 Task: Find connections with filter location Clevedon with filter topic #travelwith filter profile language English with filter current company Shyam Steel Industries Limited with filter school Great Learning with filter industry Marketing Services with filter service category AnimationArchitecture with filter keywords title Translator
Action: Mouse moved to (474, 63)
Screenshot: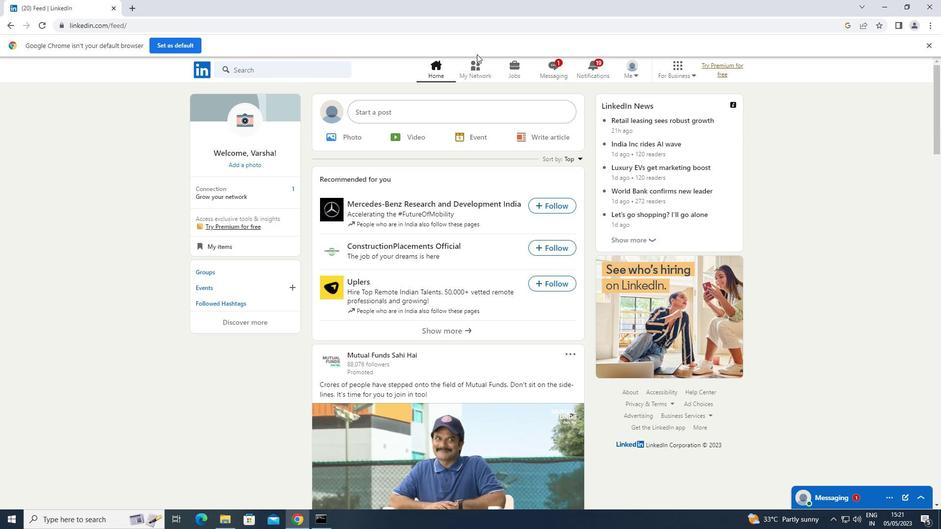 
Action: Mouse pressed left at (474, 63)
Screenshot: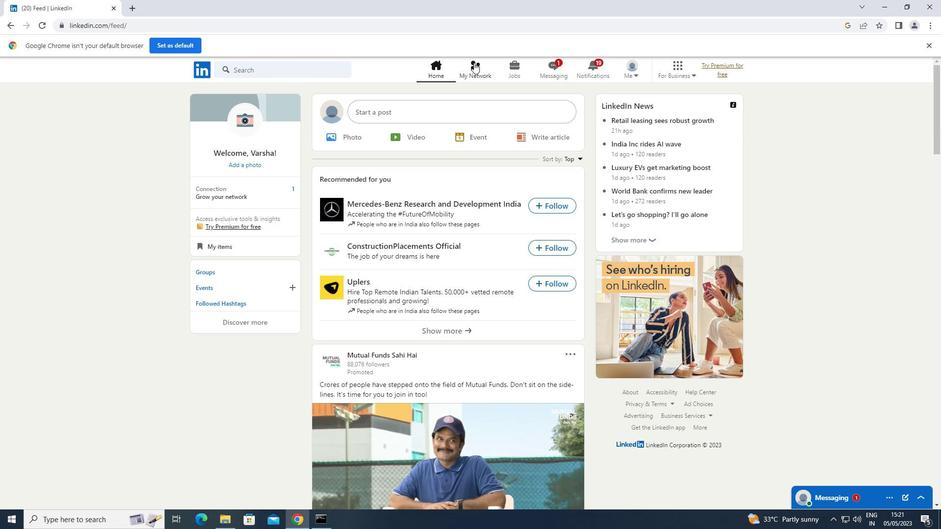 
Action: Mouse moved to (226, 121)
Screenshot: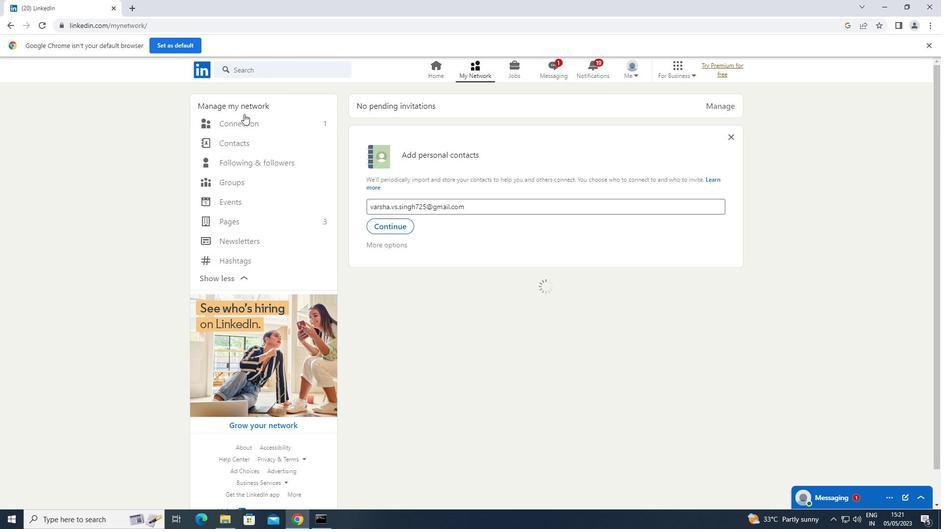 
Action: Mouse pressed left at (226, 121)
Screenshot: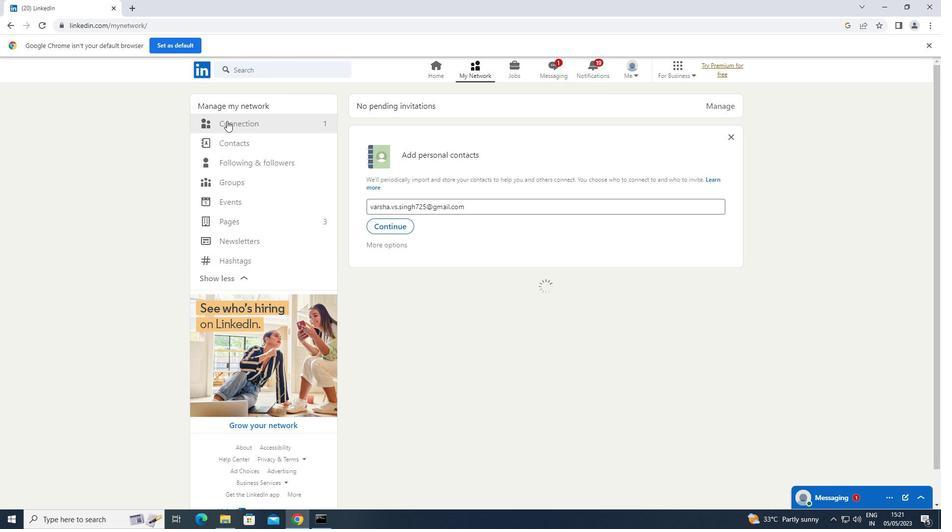 
Action: Mouse moved to (537, 120)
Screenshot: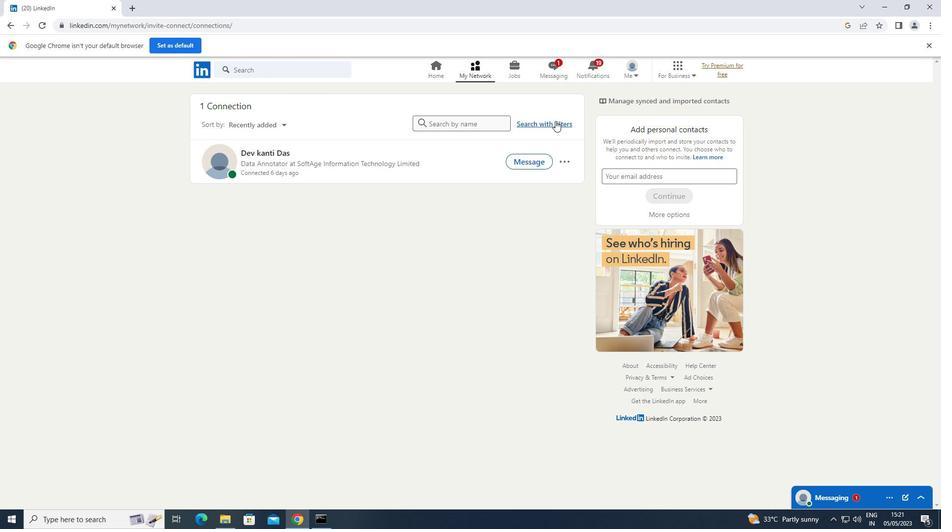 
Action: Mouse pressed left at (537, 120)
Screenshot: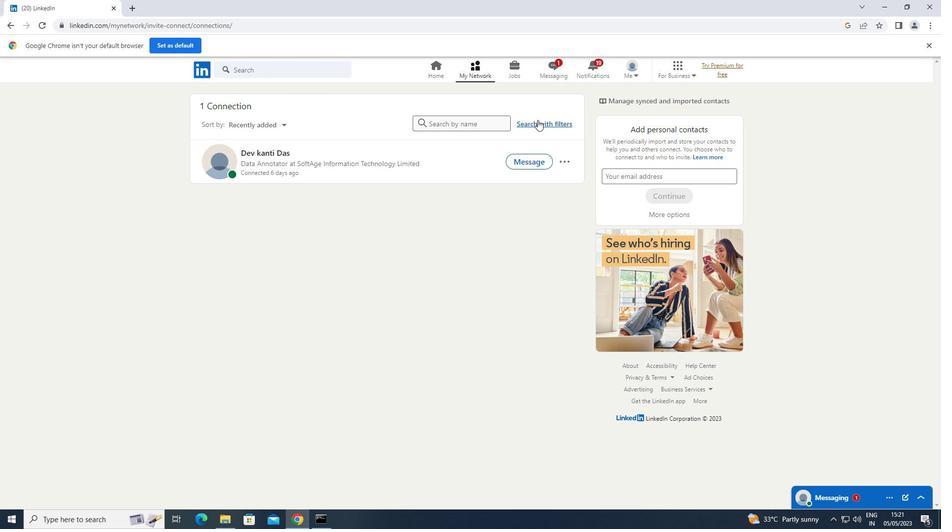 
Action: Mouse moved to (490, 93)
Screenshot: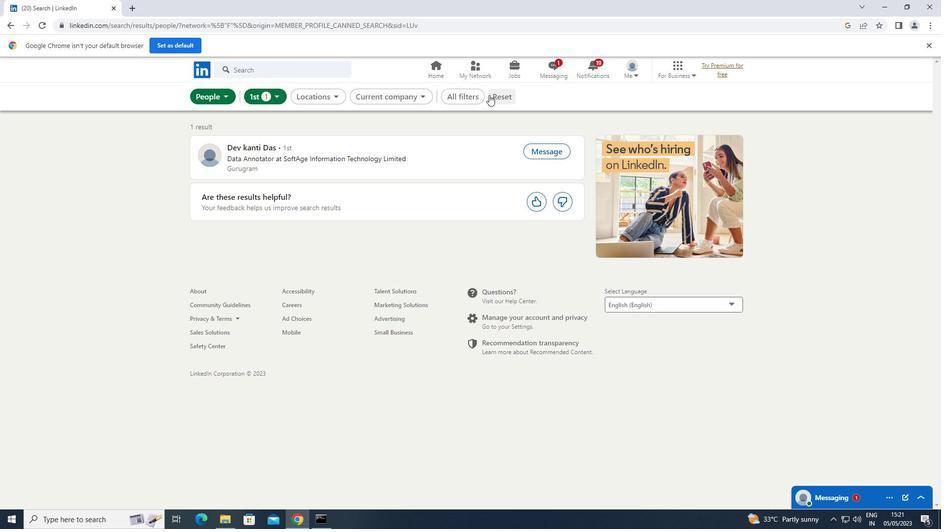 
Action: Mouse pressed left at (490, 93)
Screenshot: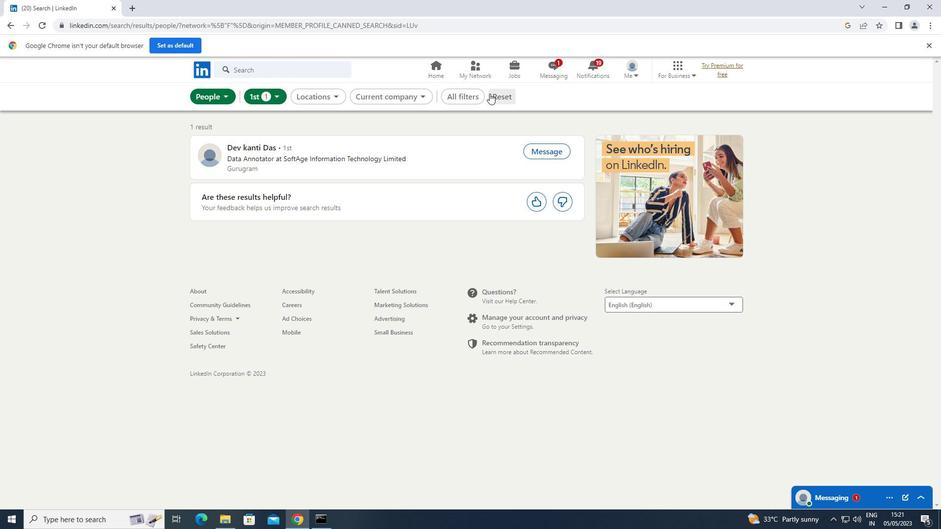 
Action: Mouse moved to (481, 95)
Screenshot: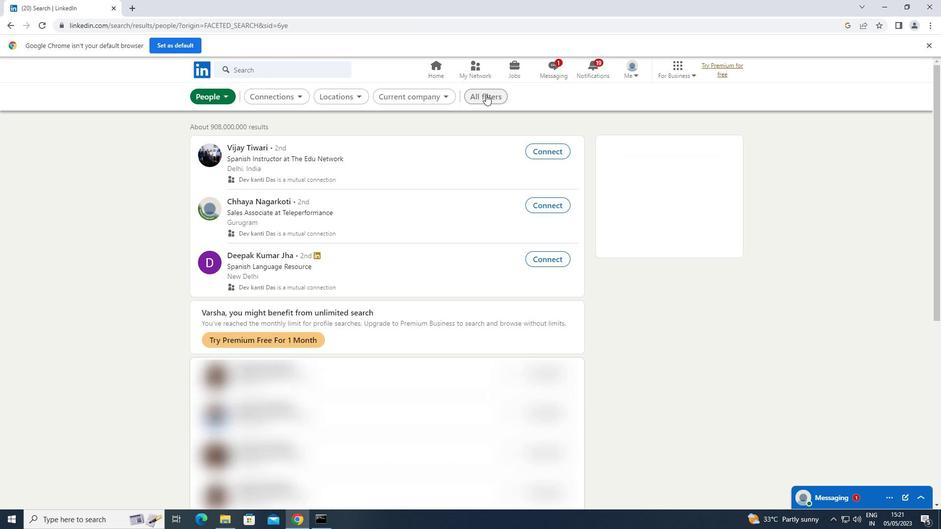 
Action: Mouse pressed left at (481, 95)
Screenshot: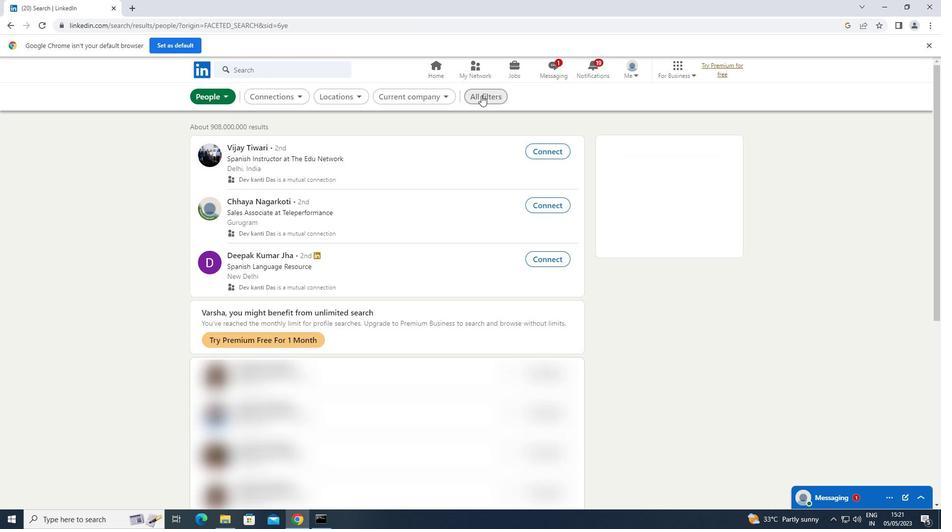 
Action: Mouse moved to (476, 97)
Screenshot: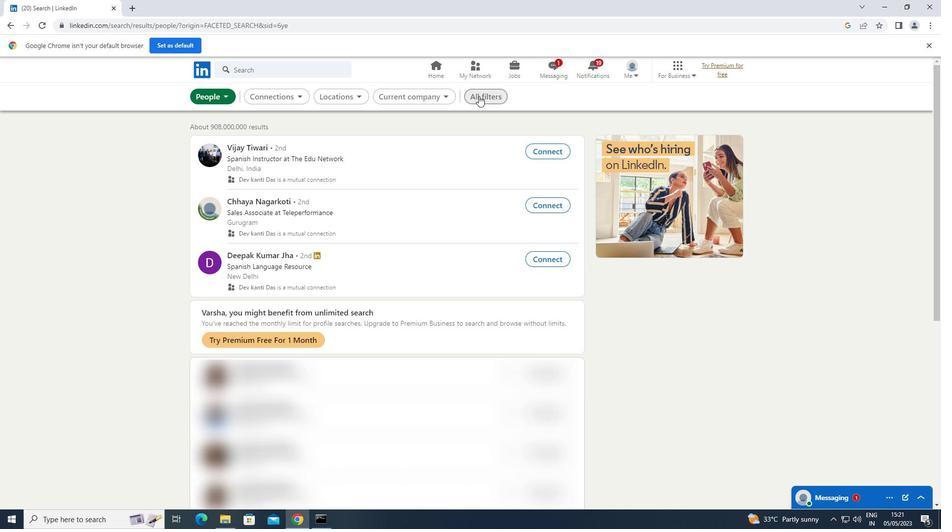 
Action: Mouse pressed left at (476, 97)
Screenshot: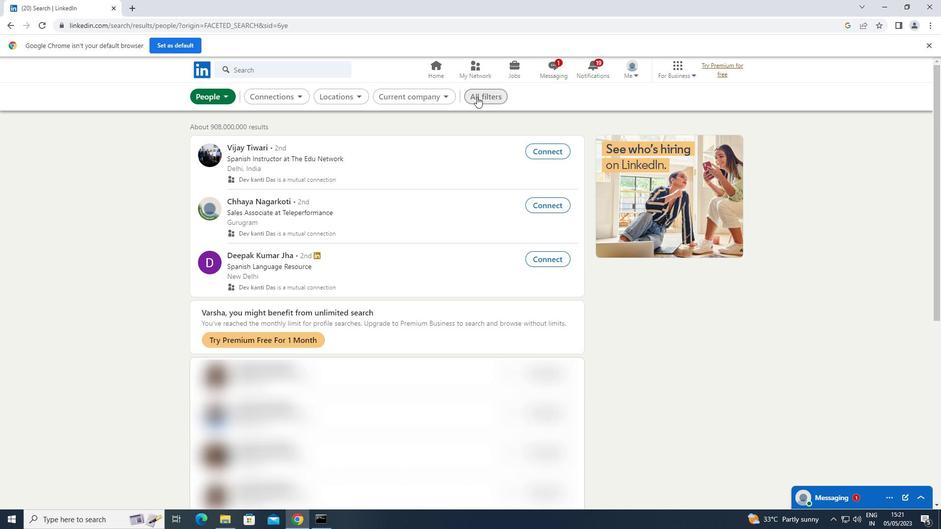 
Action: Mouse moved to (476, 97)
Screenshot: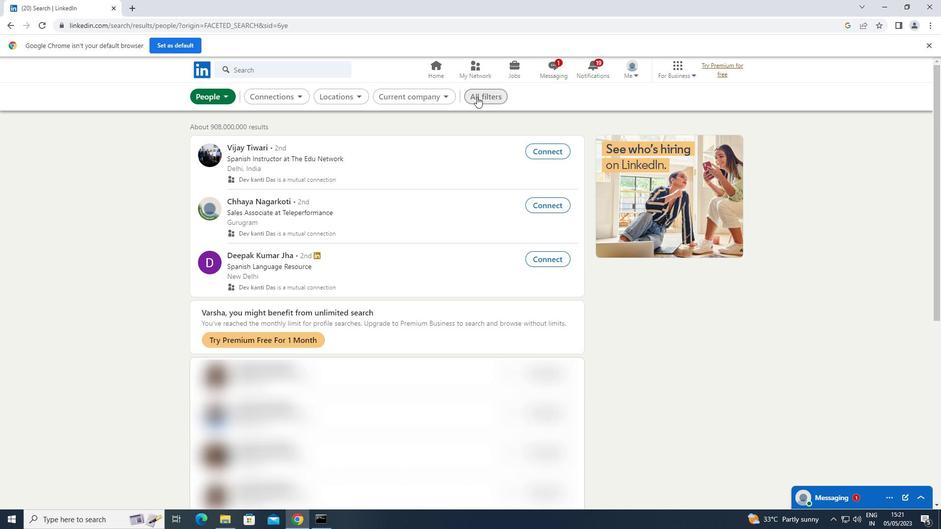 
Action: Mouse pressed left at (476, 97)
Screenshot: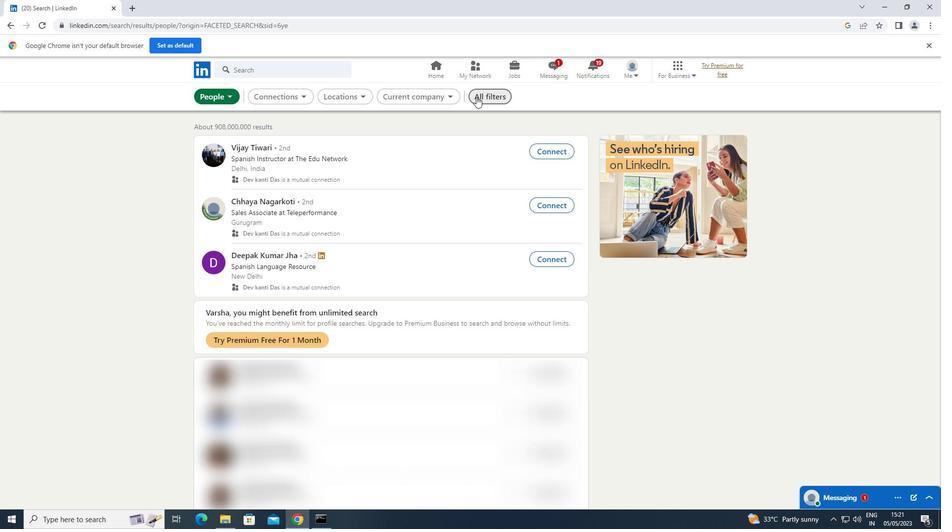 
Action: Mouse moved to (480, 99)
Screenshot: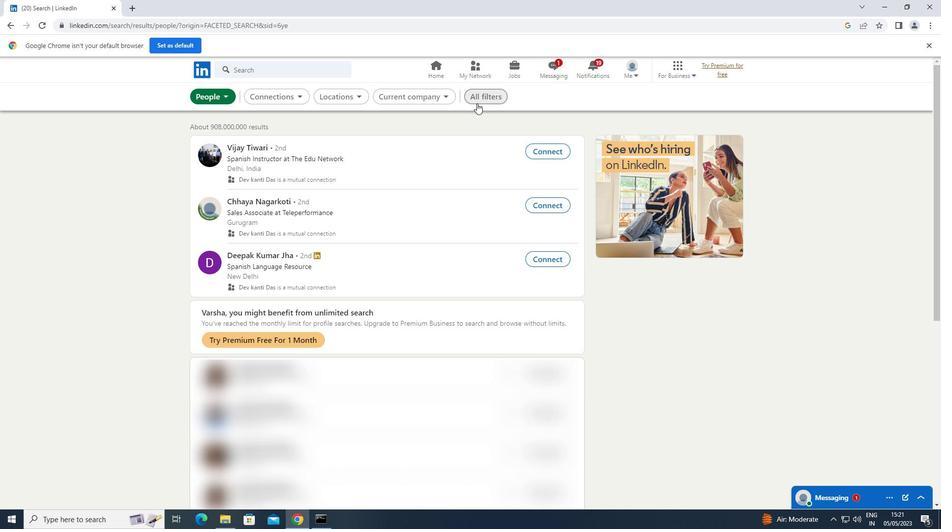 
Action: Mouse pressed left at (480, 99)
Screenshot: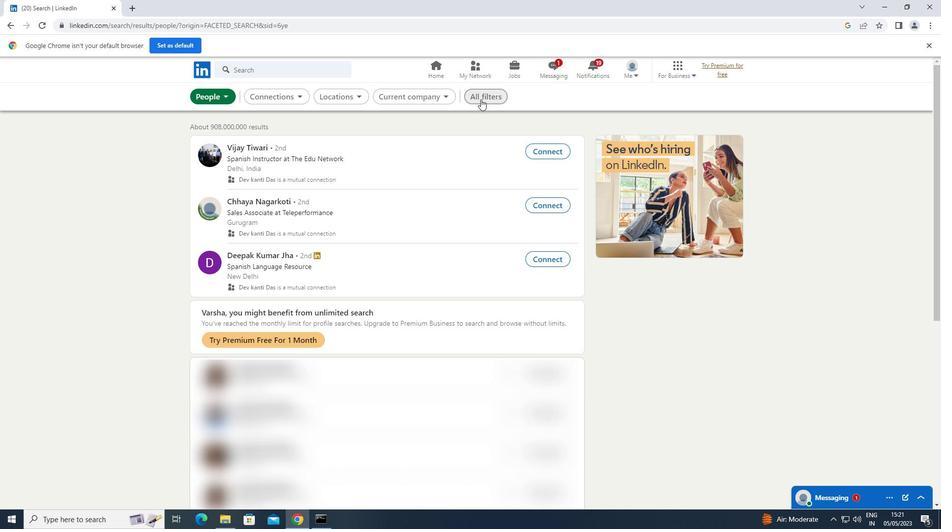 
Action: Mouse moved to (775, 265)
Screenshot: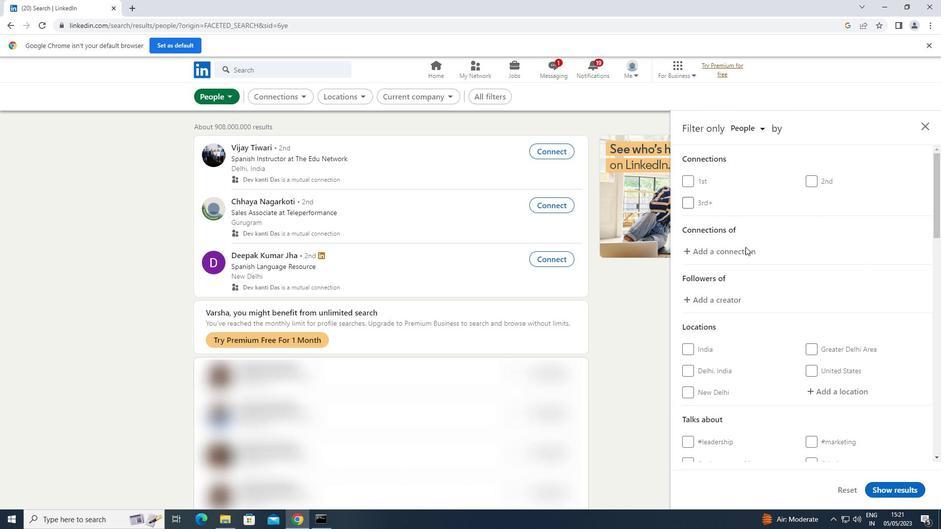 
Action: Mouse scrolled (775, 265) with delta (0, 0)
Screenshot: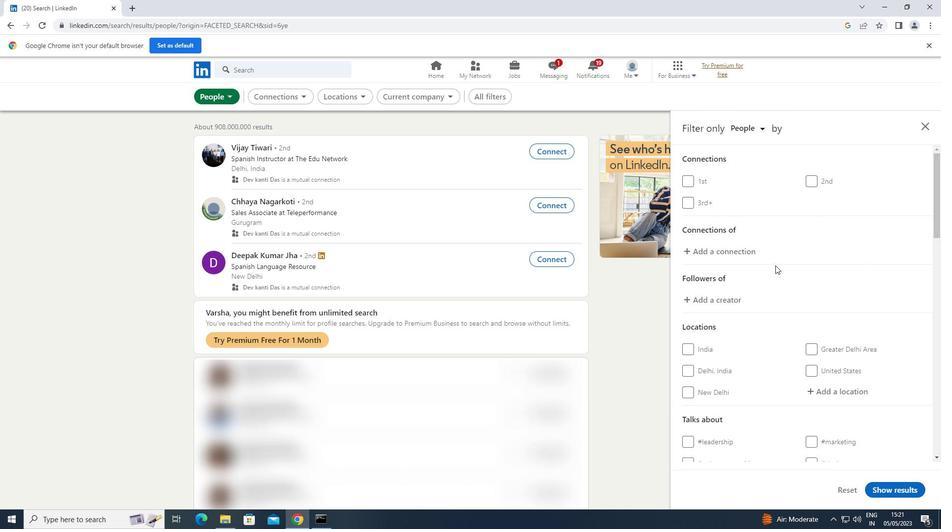 
Action: Mouse scrolled (775, 265) with delta (0, 0)
Screenshot: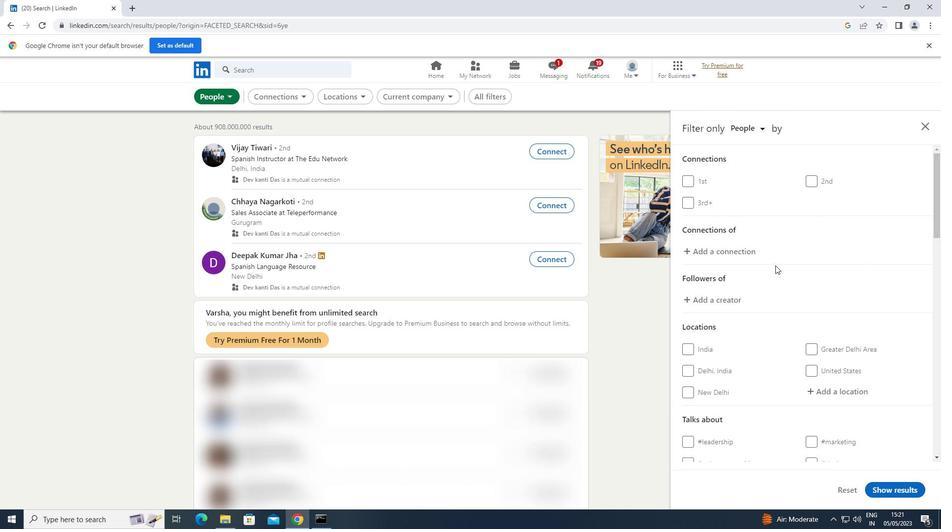 
Action: Mouse moved to (814, 286)
Screenshot: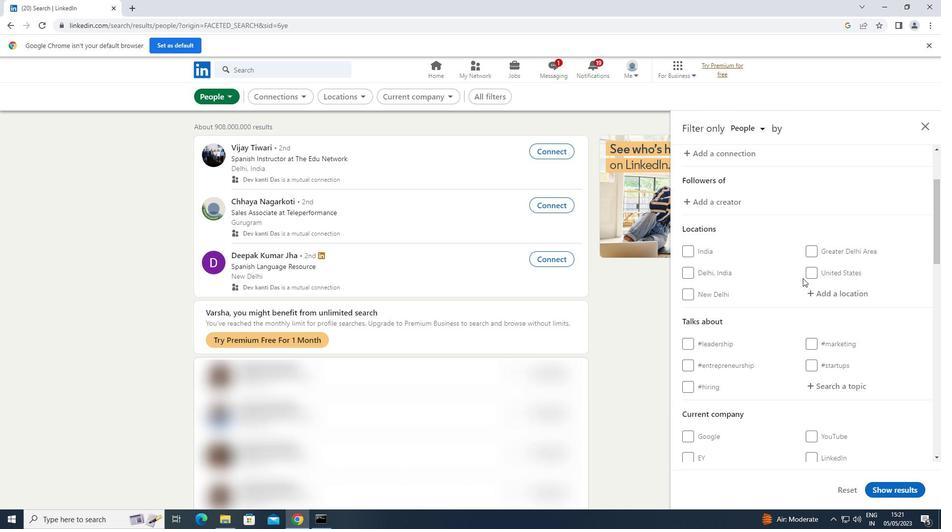 
Action: Mouse pressed left at (814, 286)
Screenshot: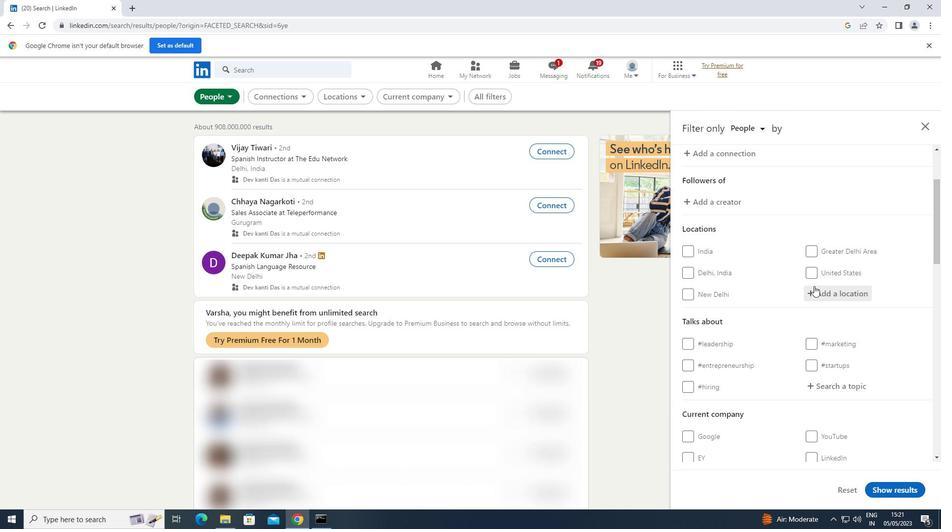 
Action: Key pressed <Key.shift>CLEVEDON
Screenshot: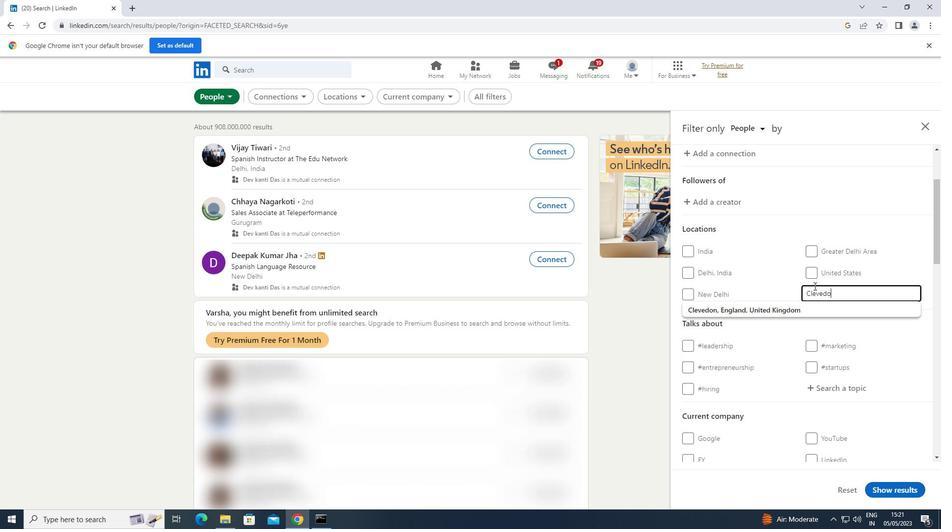 
Action: Mouse moved to (827, 391)
Screenshot: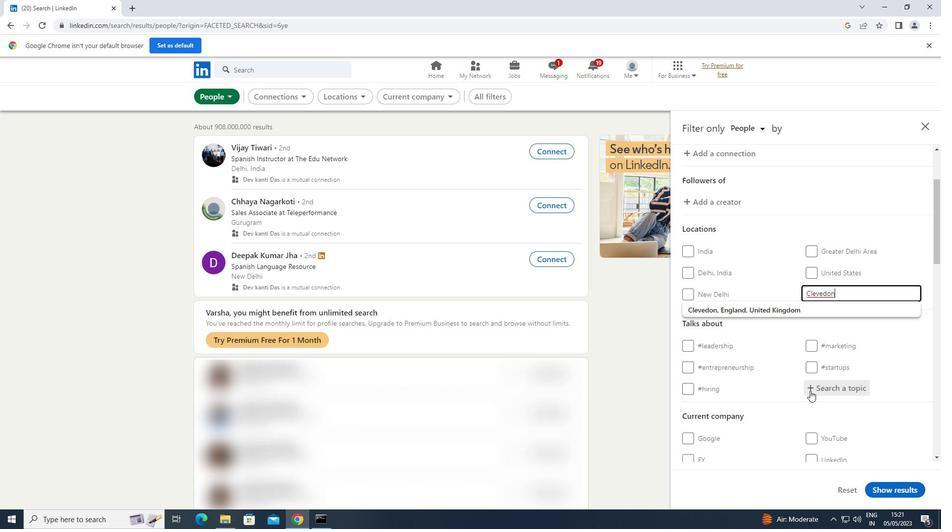 
Action: Mouse pressed left at (827, 391)
Screenshot: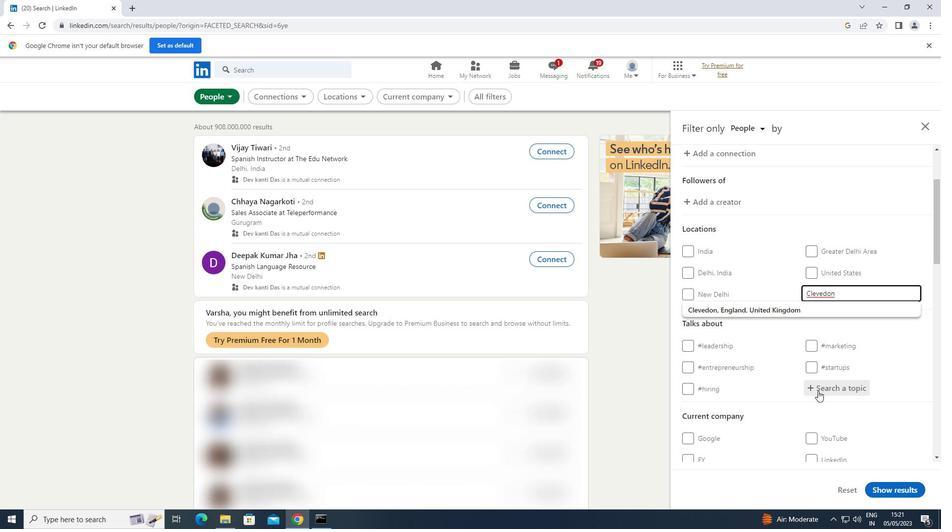 
Action: Key pressed TRAVEL
Screenshot: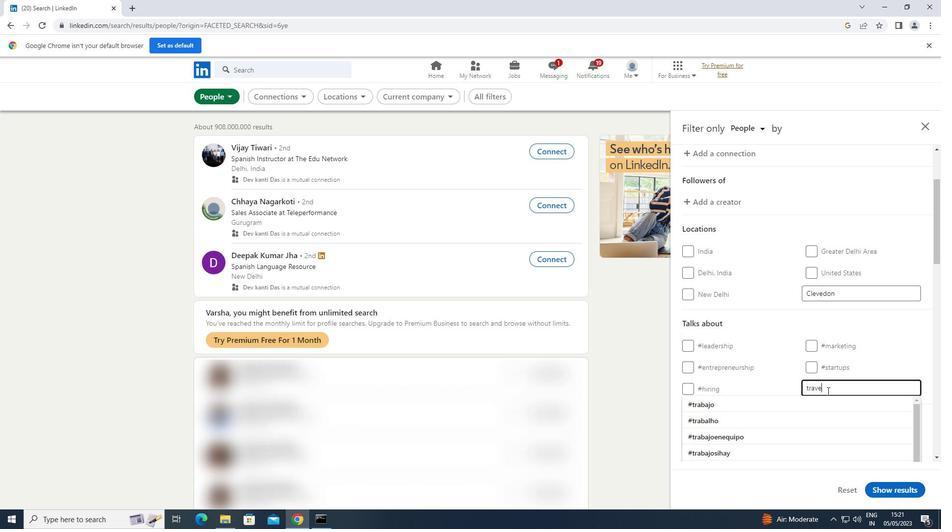
Action: Mouse moved to (744, 401)
Screenshot: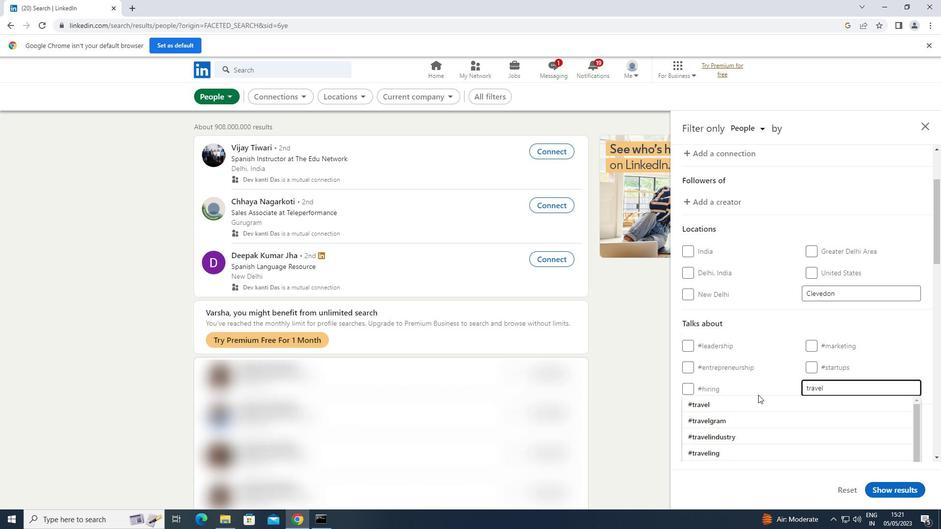 
Action: Mouse pressed left at (744, 401)
Screenshot: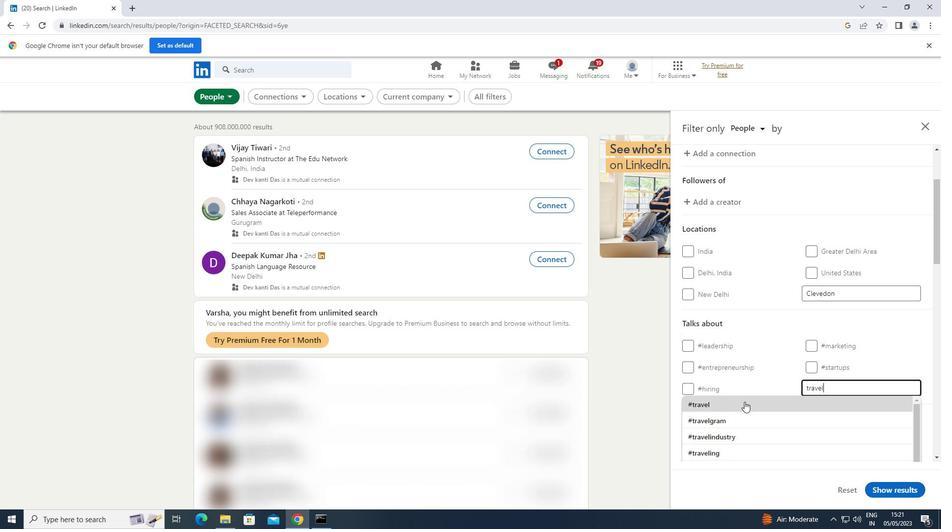 
Action: Mouse moved to (790, 355)
Screenshot: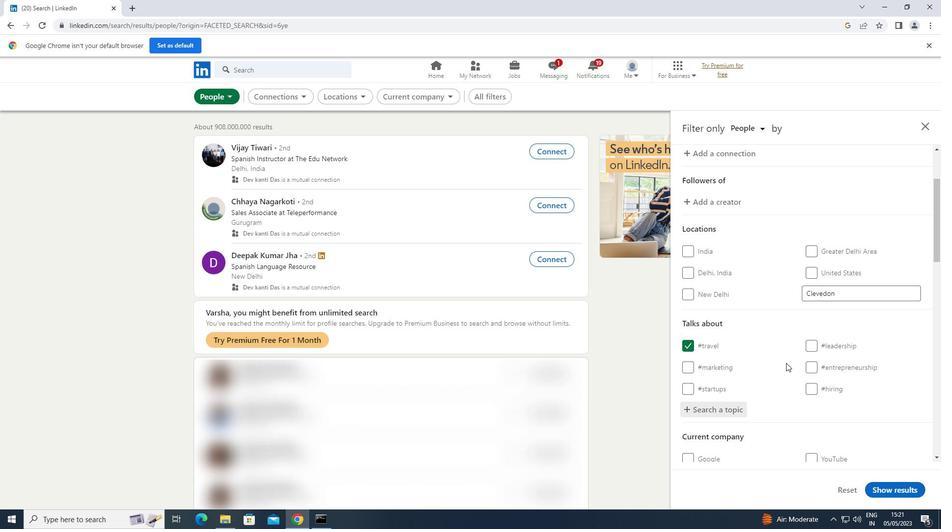 
Action: Mouse scrolled (790, 355) with delta (0, 0)
Screenshot: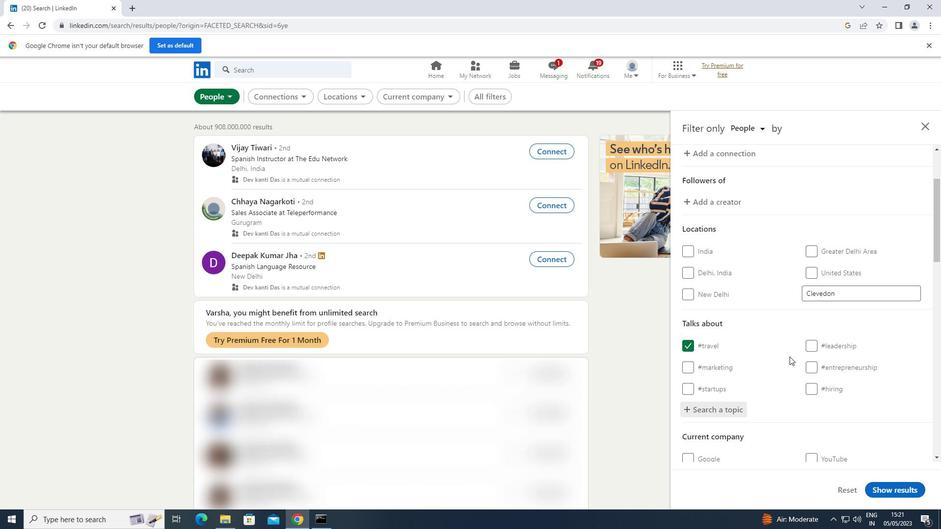 
Action: Mouse scrolled (790, 355) with delta (0, 0)
Screenshot: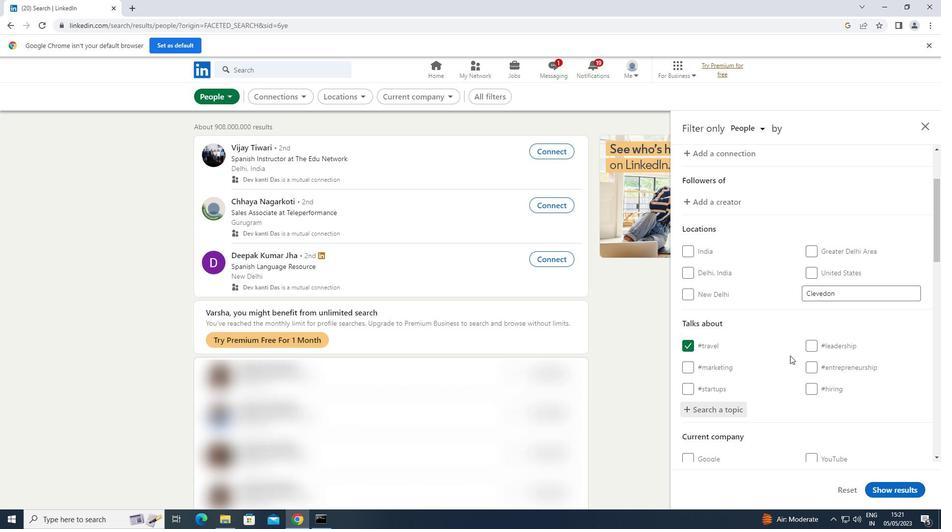 
Action: Mouse scrolled (790, 355) with delta (0, 0)
Screenshot: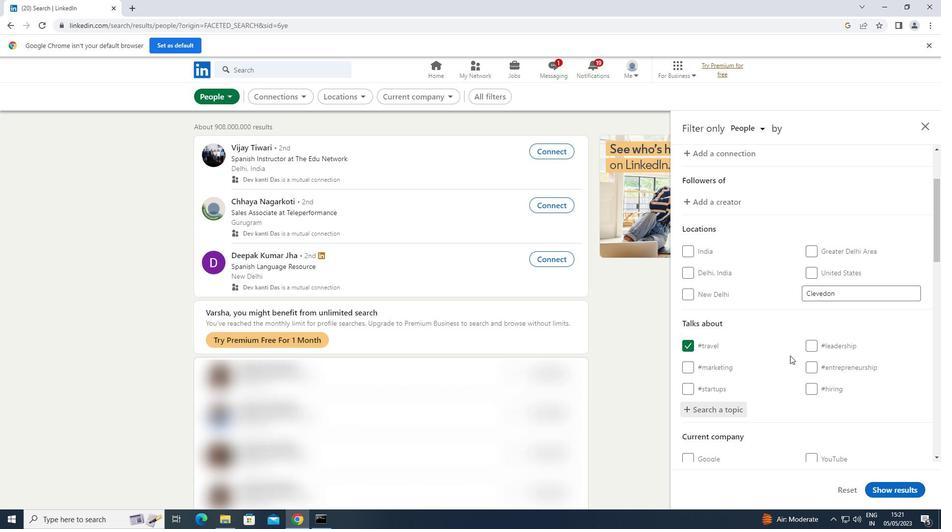 
Action: Mouse scrolled (790, 355) with delta (0, 0)
Screenshot: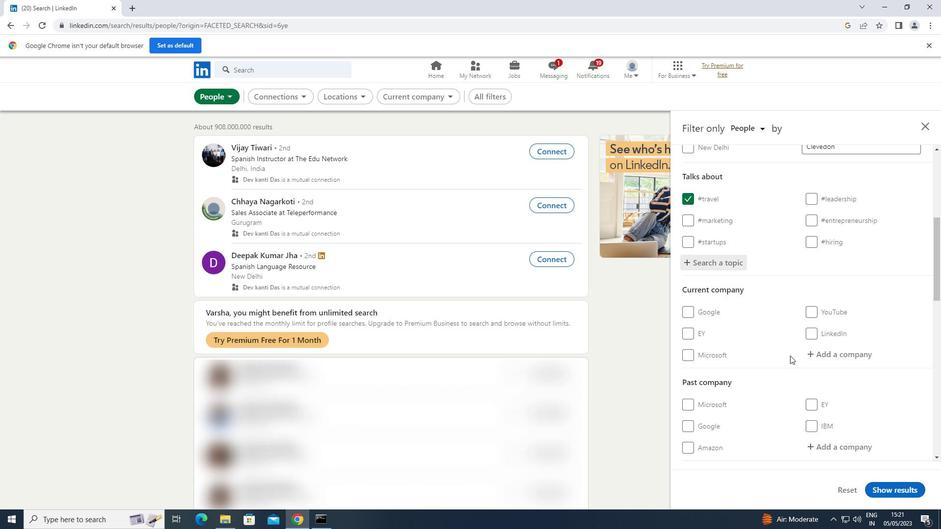 
Action: Mouse scrolled (790, 355) with delta (0, 0)
Screenshot: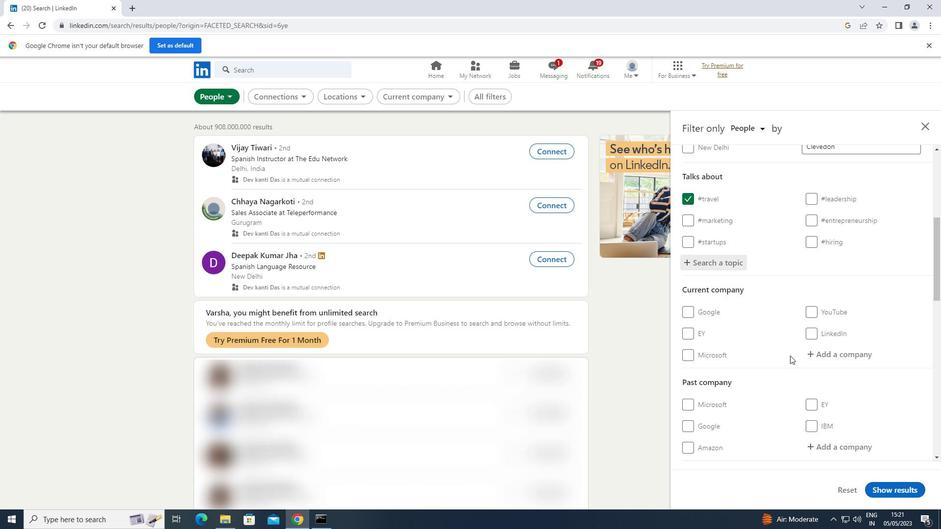 
Action: Mouse moved to (805, 300)
Screenshot: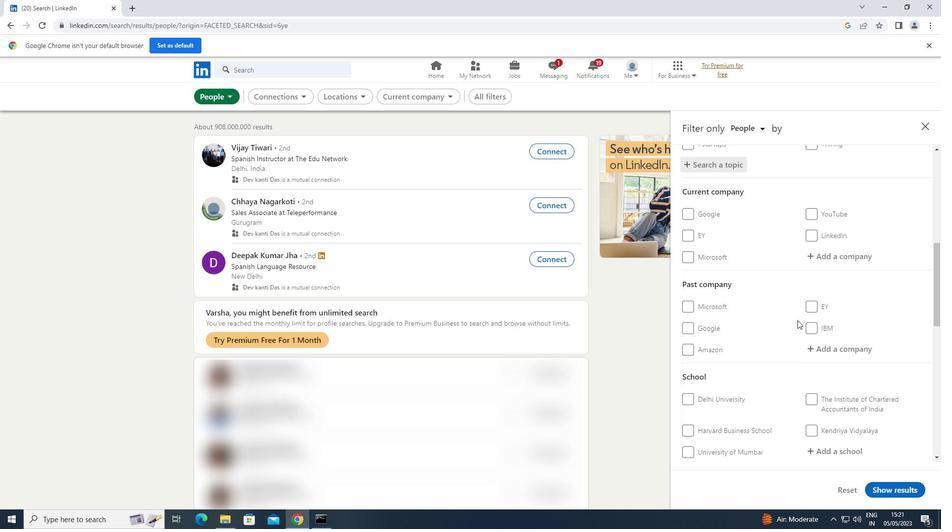 
Action: Mouse scrolled (805, 300) with delta (0, 0)
Screenshot: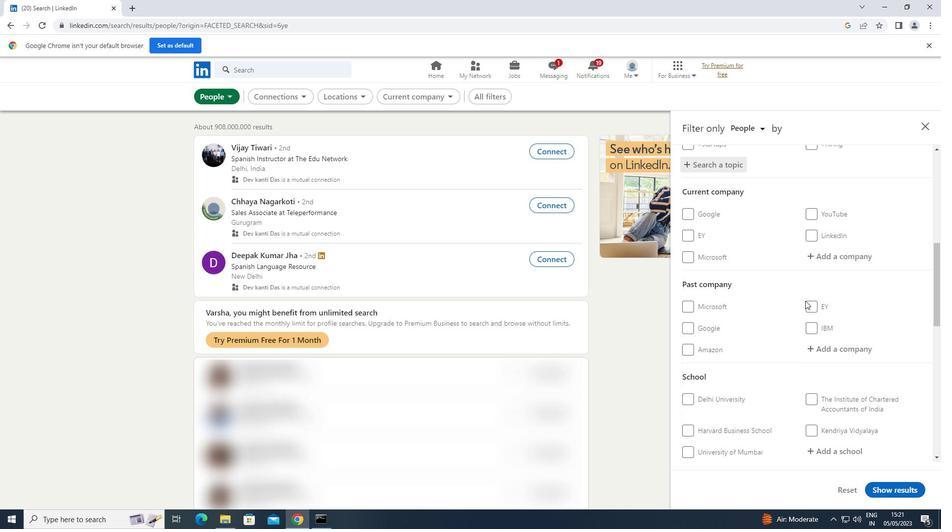 
Action: Mouse scrolled (805, 300) with delta (0, 0)
Screenshot: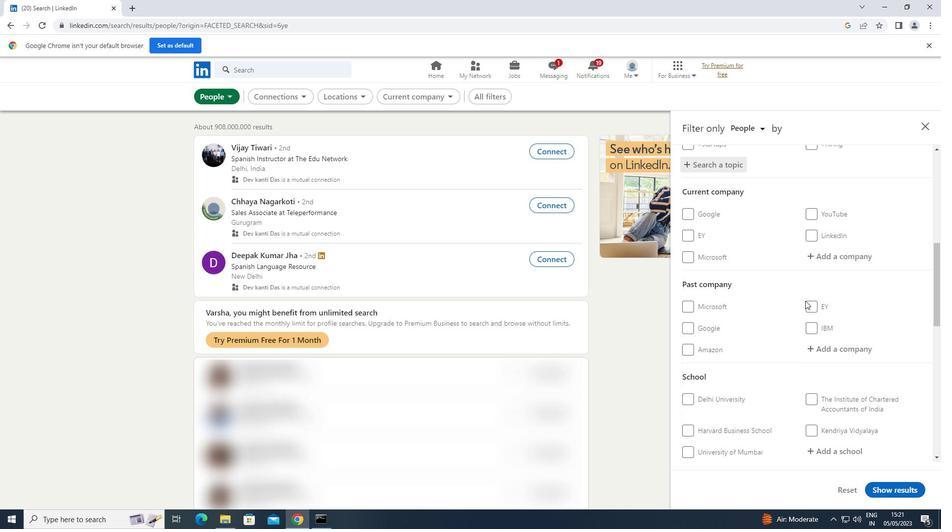 
Action: Mouse scrolled (805, 300) with delta (0, 0)
Screenshot: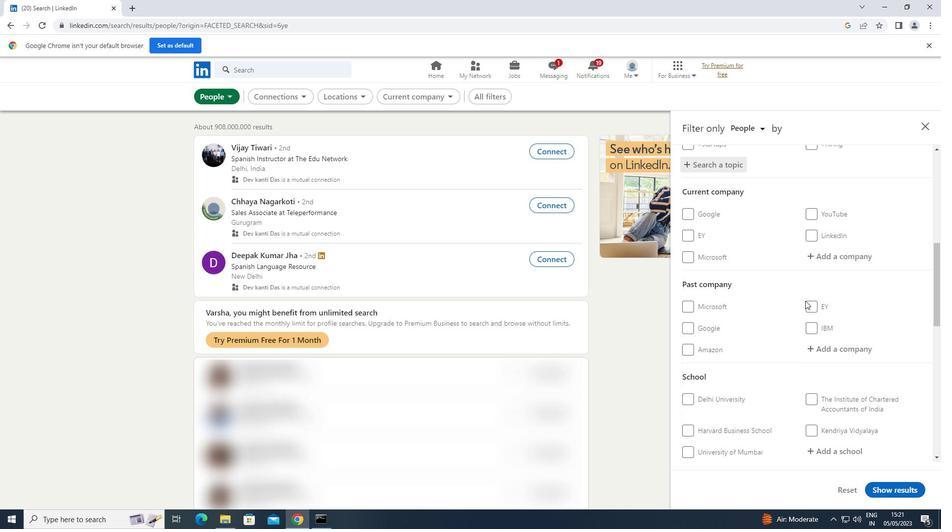 
Action: Mouse scrolled (805, 300) with delta (0, 0)
Screenshot: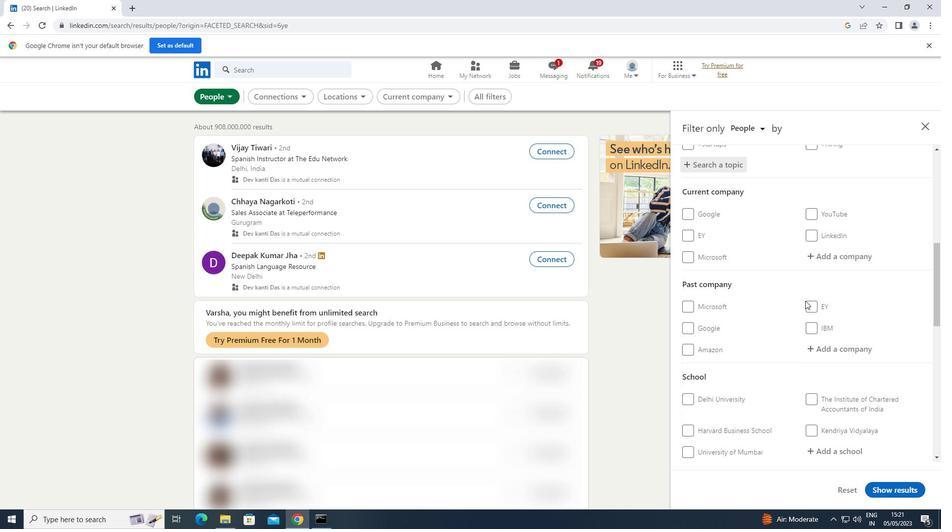 
Action: Mouse scrolled (805, 300) with delta (0, 0)
Screenshot: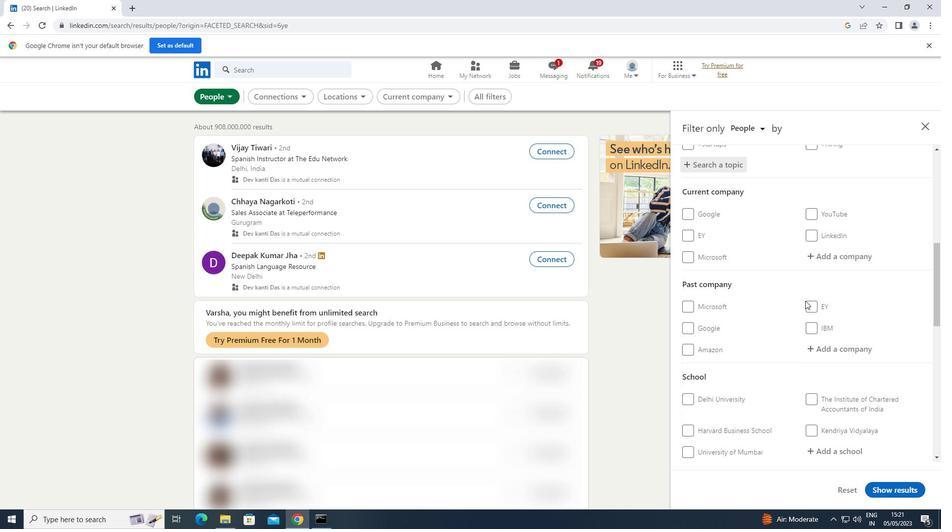 
Action: Mouse scrolled (805, 300) with delta (0, 0)
Screenshot: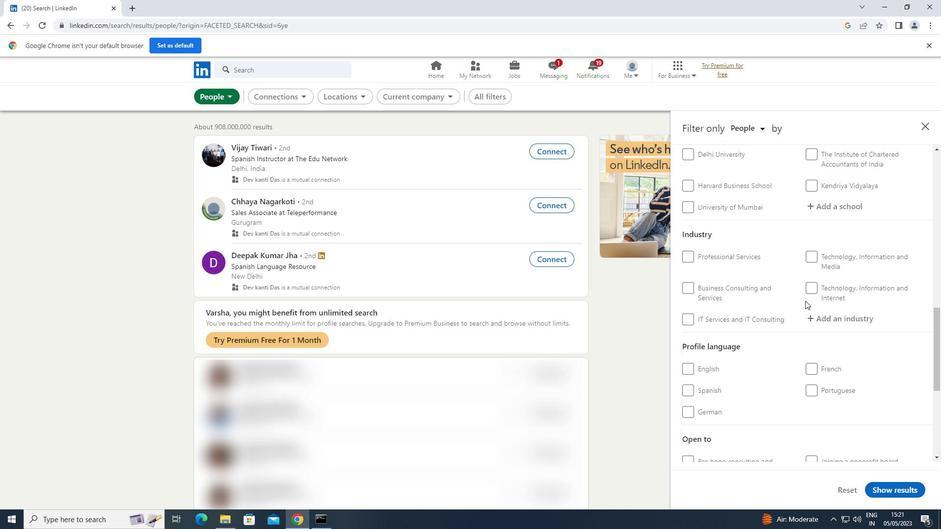 
Action: Mouse scrolled (805, 300) with delta (0, 0)
Screenshot: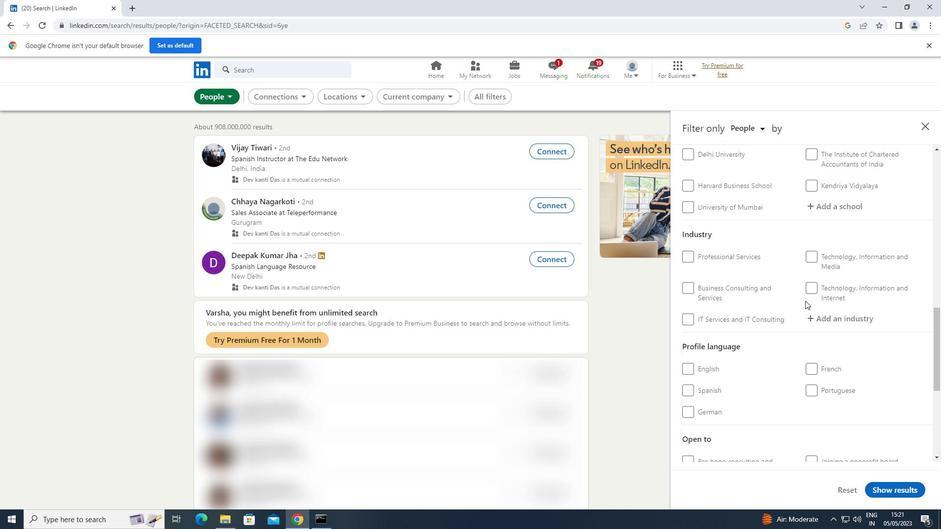 
Action: Mouse moved to (689, 272)
Screenshot: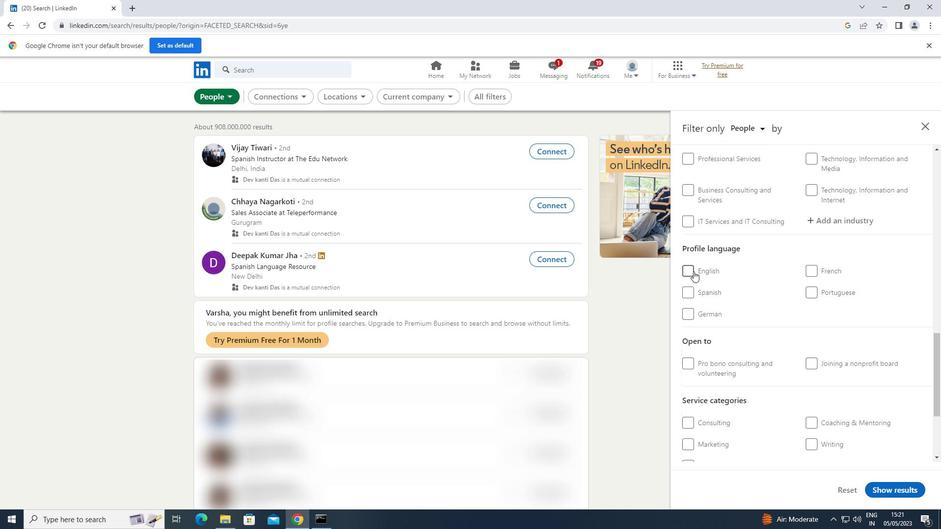 
Action: Mouse pressed left at (689, 272)
Screenshot: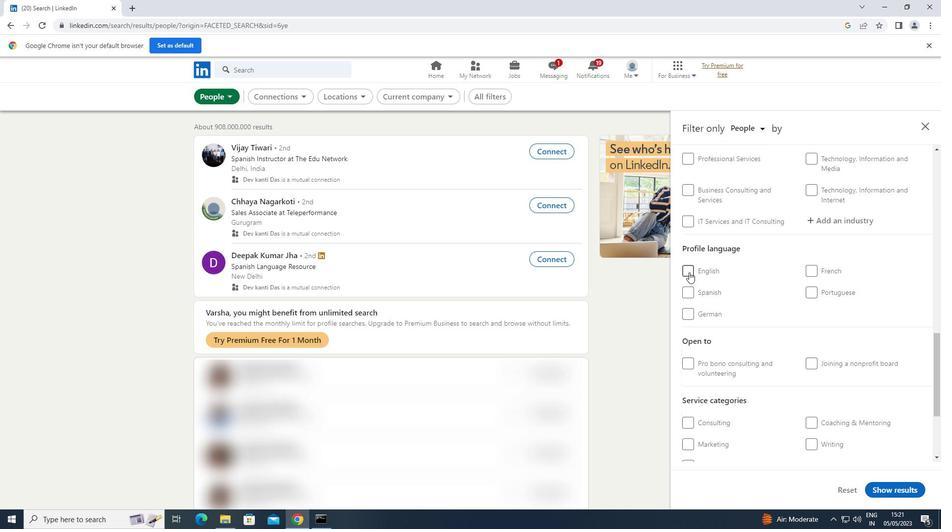 
Action: Mouse moved to (698, 273)
Screenshot: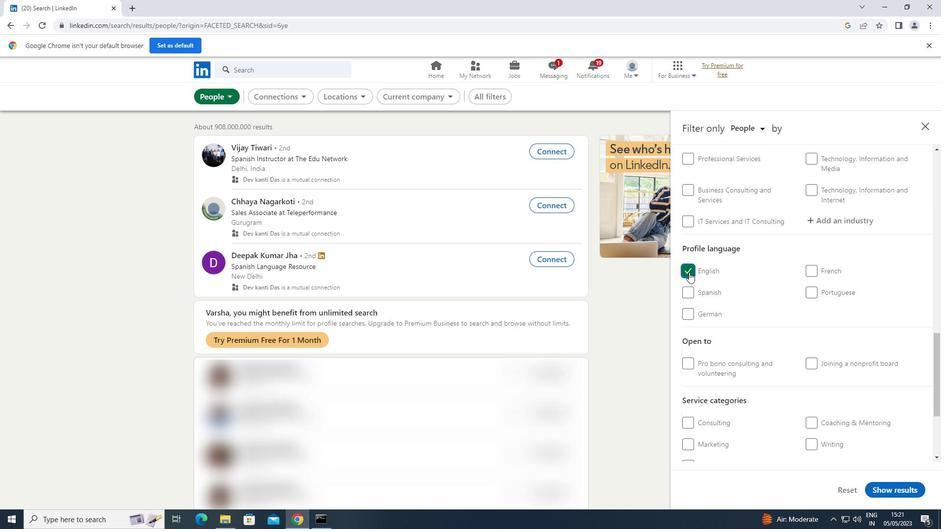 
Action: Mouse scrolled (698, 274) with delta (0, 0)
Screenshot: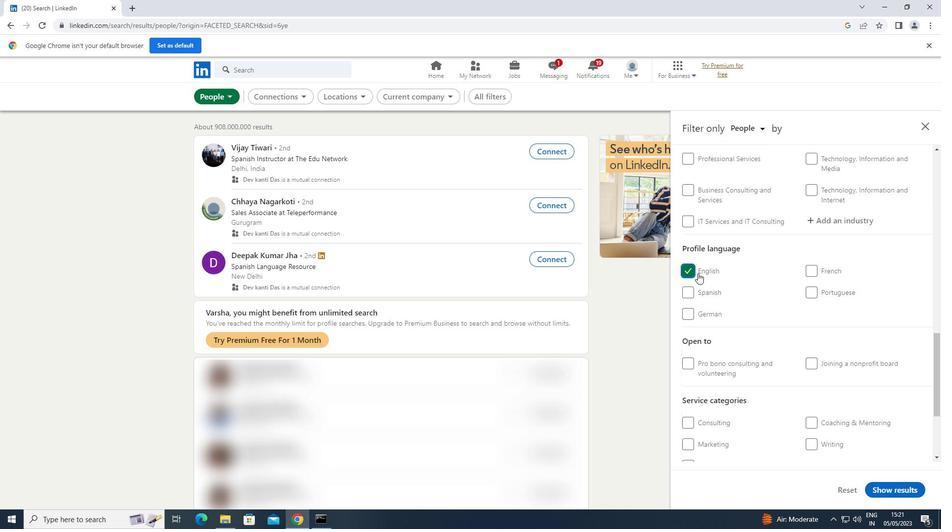 
Action: Mouse scrolled (698, 274) with delta (0, 0)
Screenshot: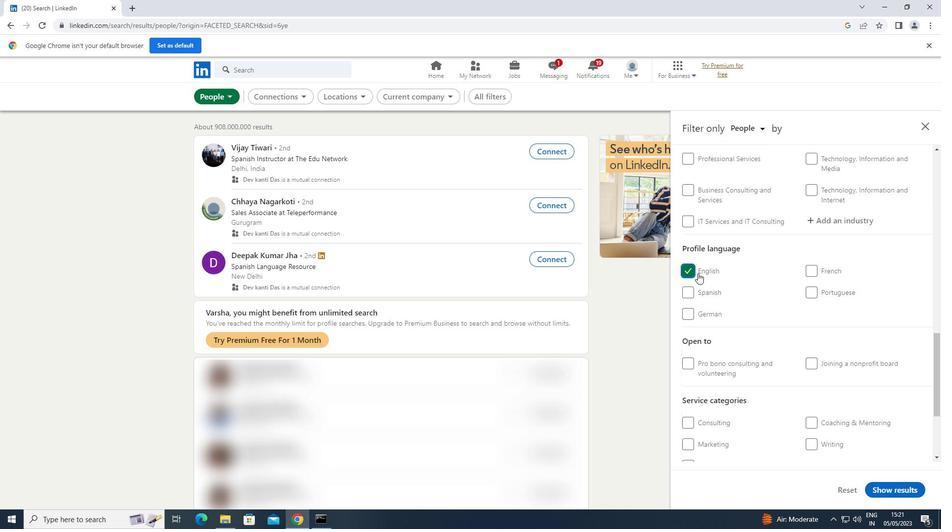 
Action: Mouse scrolled (698, 274) with delta (0, 0)
Screenshot: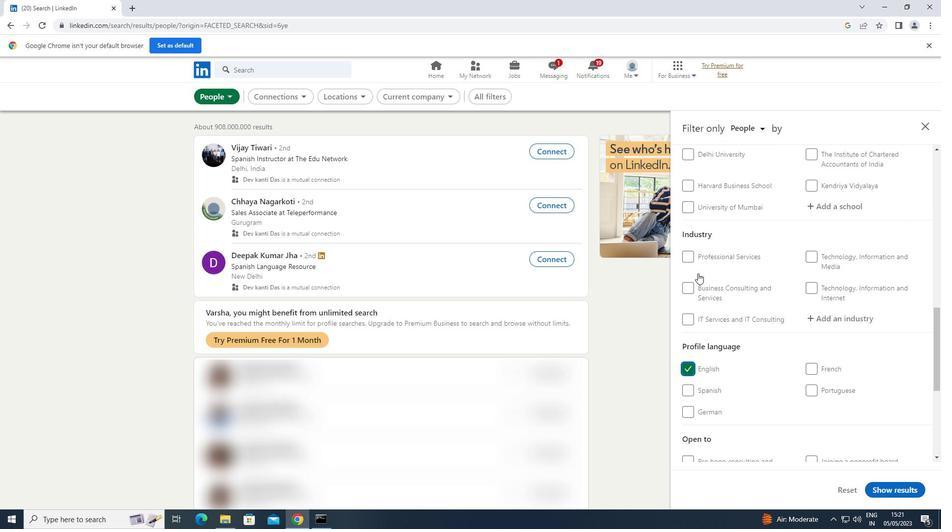 
Action: Mouse scrolled (698, 274) with delta (0, 0)
Screenshot: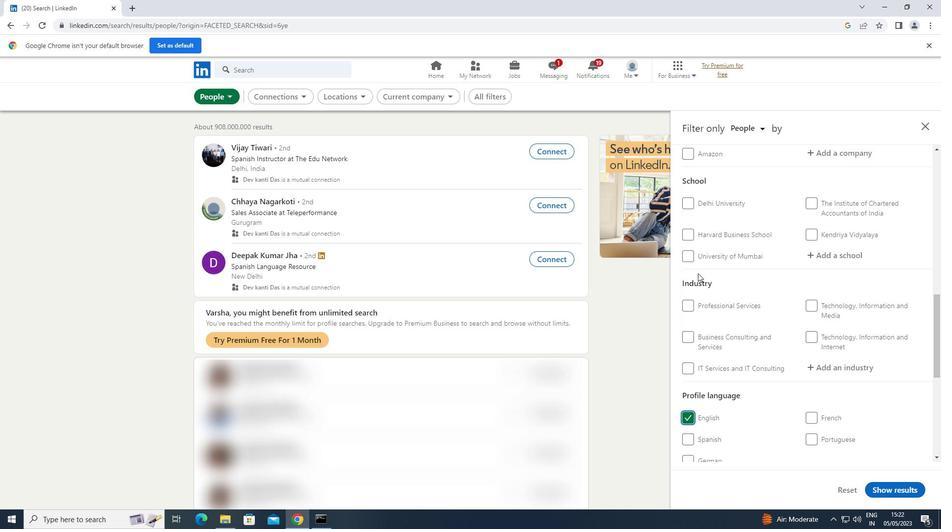 
Action: Mouse scrolled (698, 274) with delta (0, 0)
Screenshot: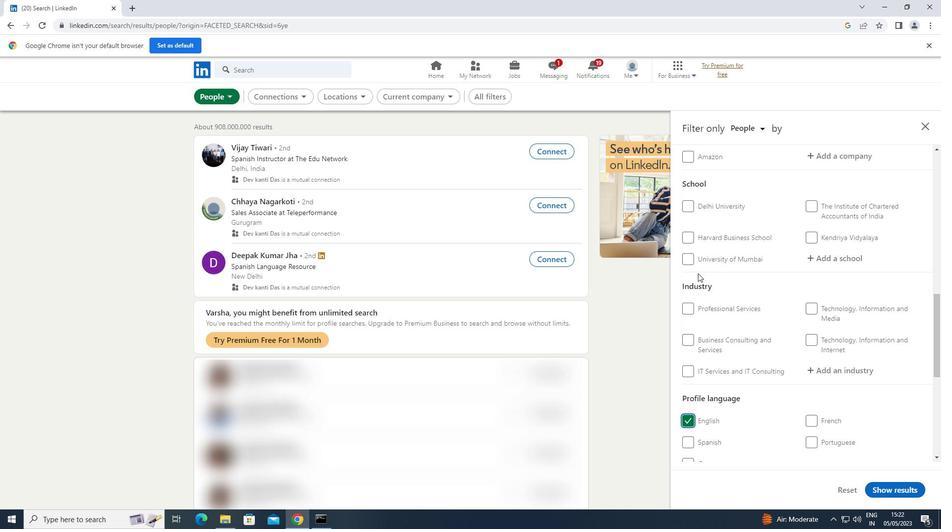 
Action: Mouse scrolled (698, 274) with delta (0, 0)
Screenshot: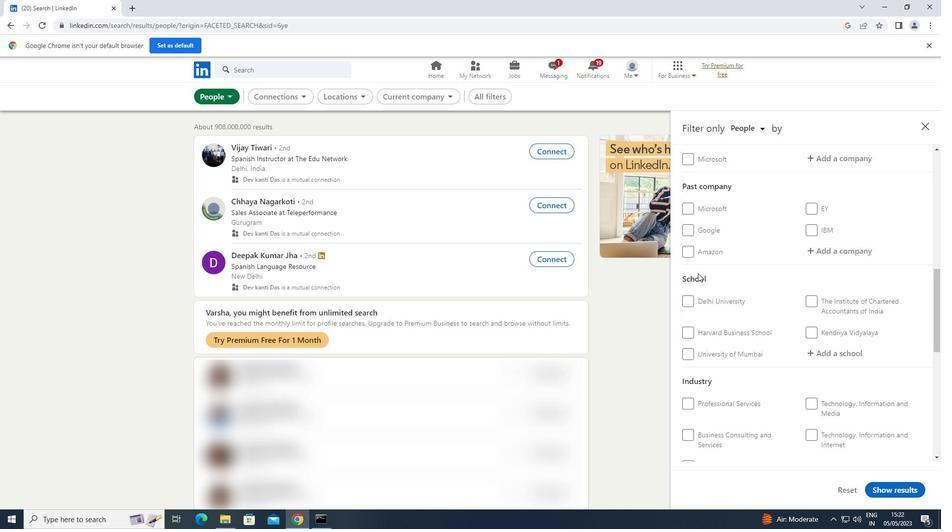 
Action: Mouse scrolled (698, 274) with delta (0, 0)
Screenshot: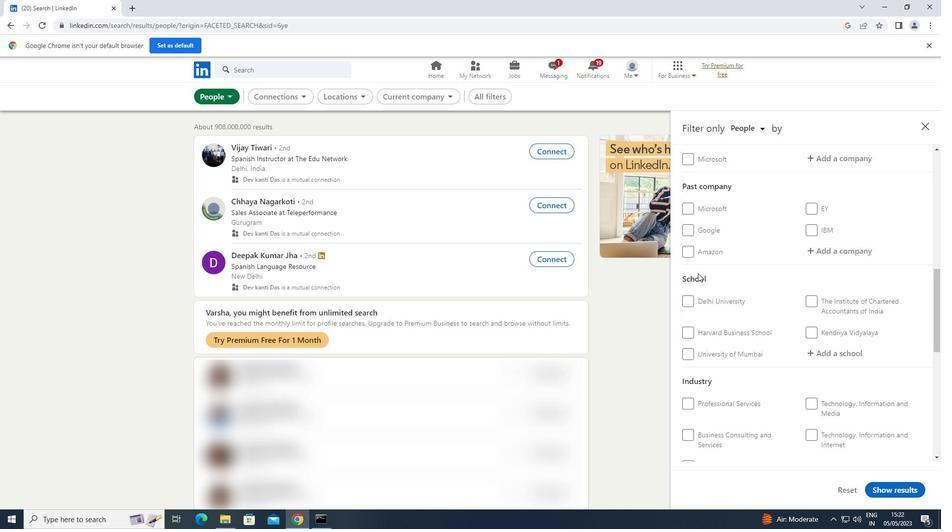
Action: Mouse moved to (832, 252)
Screenshot: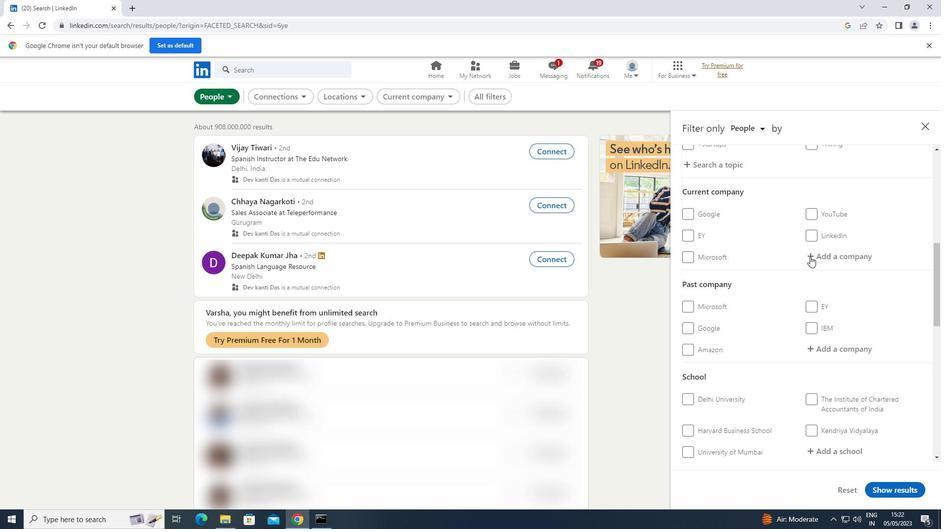 
Action: Mouse pressed left at (832, 252)
Screenshot: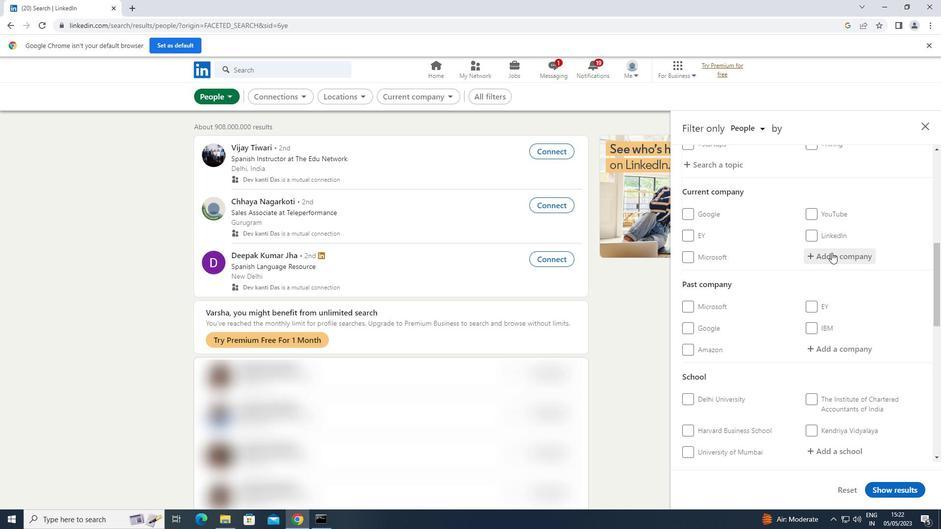 
Action: Key pressed <Key.shift>SHYAM<Key.space><Key.shift><Key.shift><Key.shift><Key.shift><Key.shift><Key.shift><Key.shift><Key.shift><Key.shift><Key.shift><Key.shift><Key.shift><Key.shift><Key.shift><Key.shift><Key.shift><Key.shift><Key.shift><Key.shift>STEEL
Screenshot: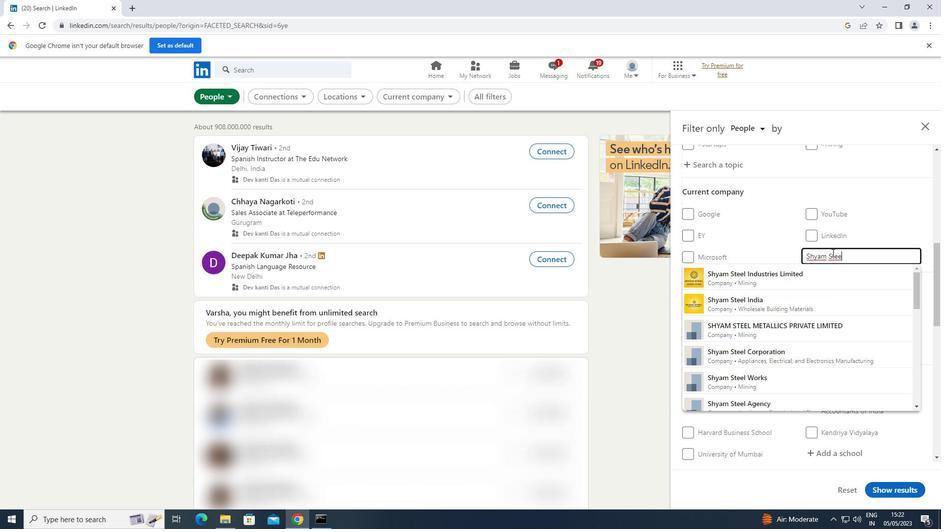 
Action: Mouse moved to (810, 272)
Screenshot: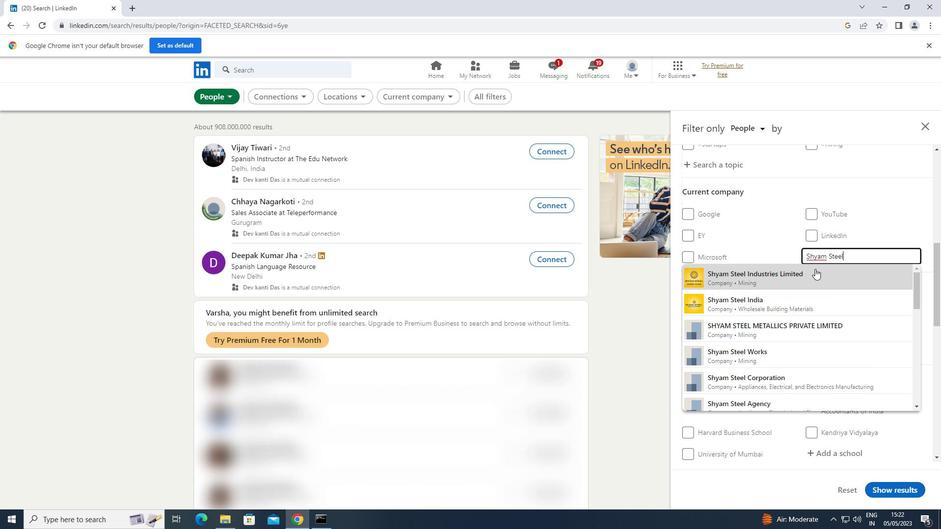 
Action: Mouse pressed left at (810, 272)
Screenshot: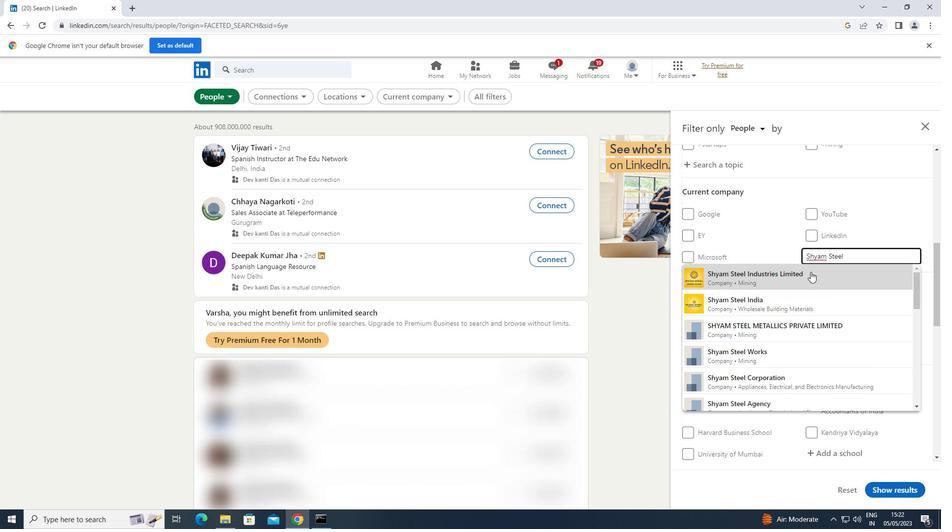 
Action: Mouse scrolled (810, 271) with delta (0, 0)
Screenshot: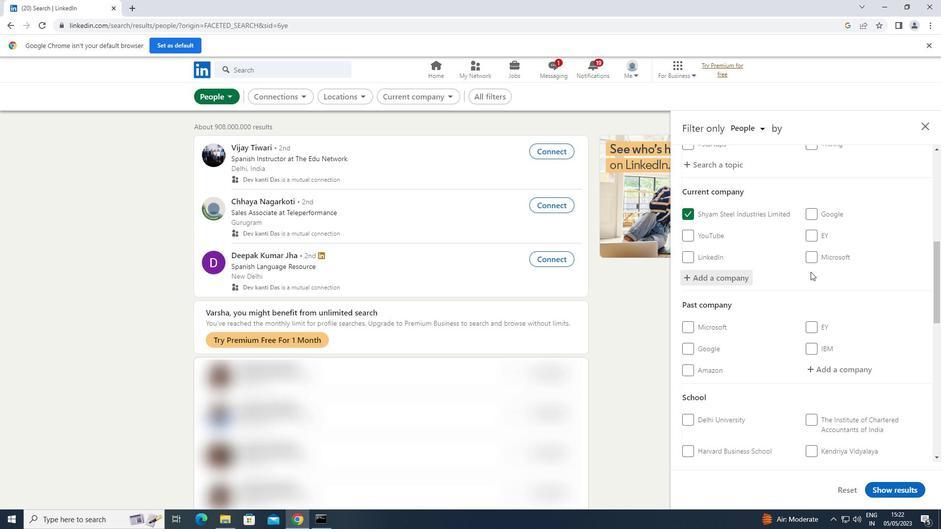 
Action: Mouse scrolled (810, 271) with delta (0, 0)
Screenshot: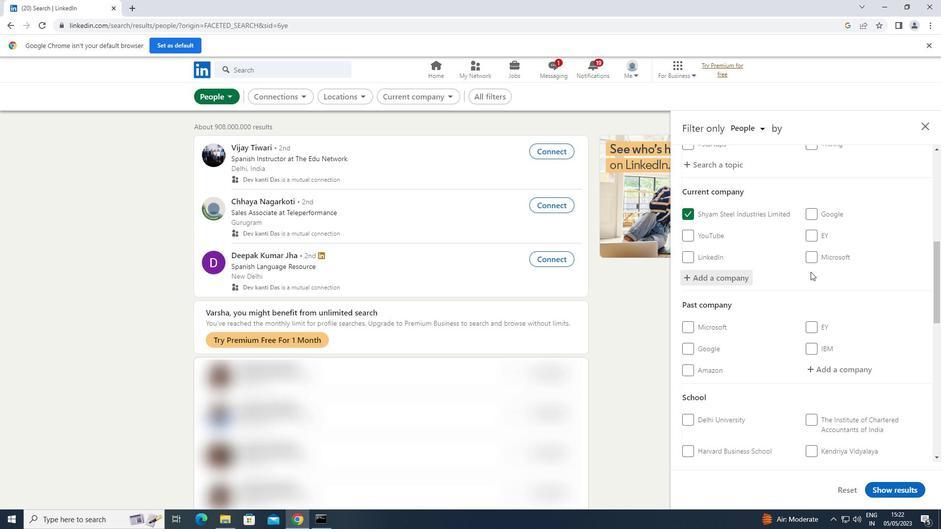 
Action: Mouse scrolled (810, 271) with delta (0, 0)
Screenshot: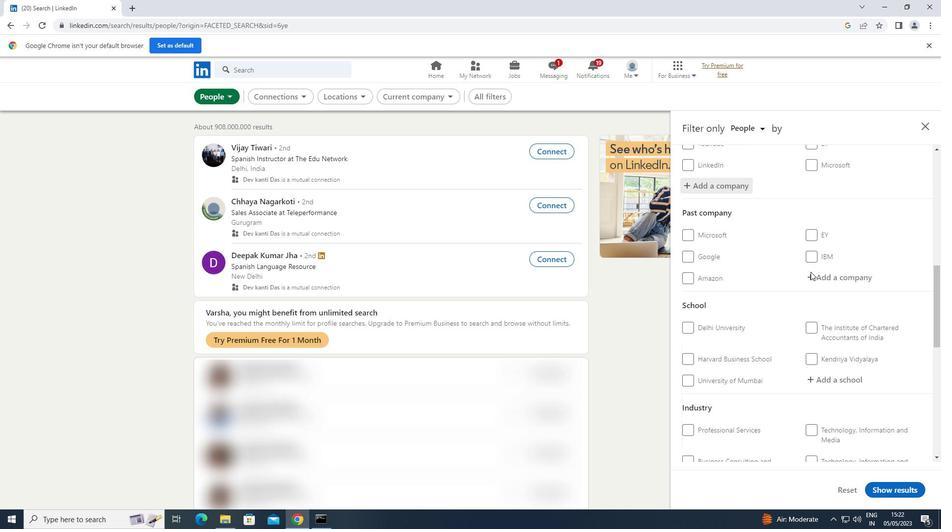 
Action: Mouse moved to (847, 321)
Screenshot: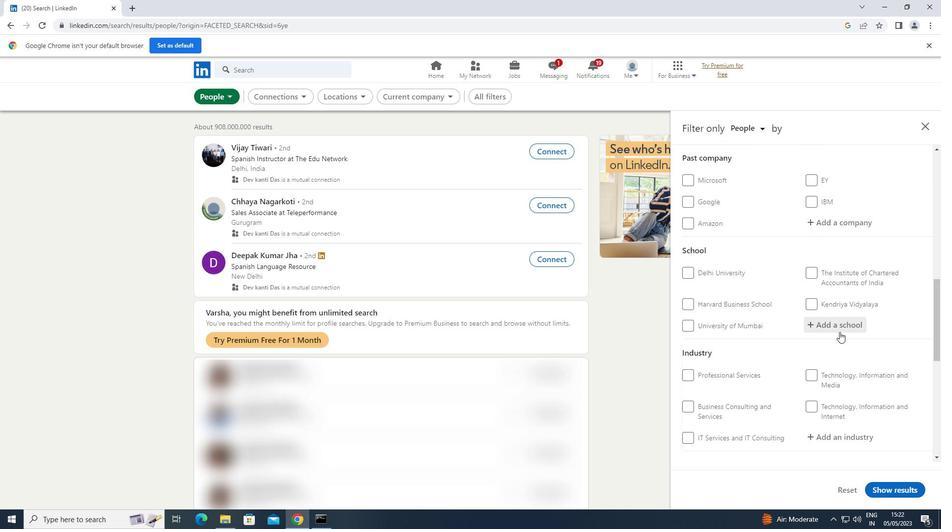 
Action: Mouse pressed left at (847, 321)
Screenshot: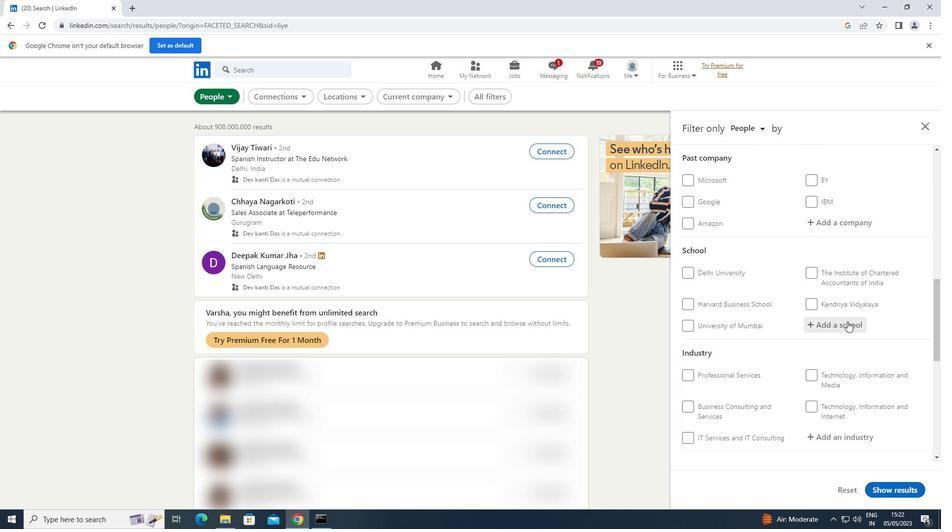 
Action: Key pressed <Key.shift>GREAT<Key.space><Key.shift>LEARNING
Screenshot: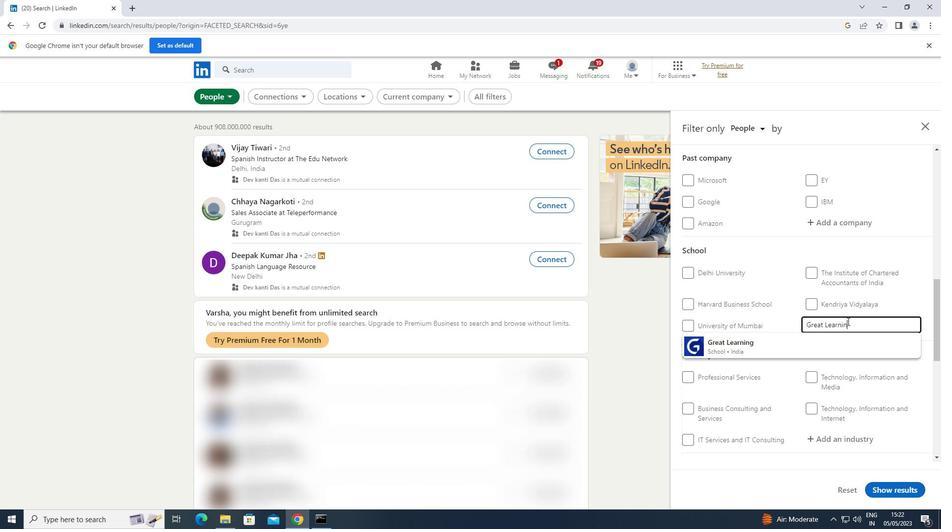 
Action: Mouse moved to (781, 343)
Screenshot: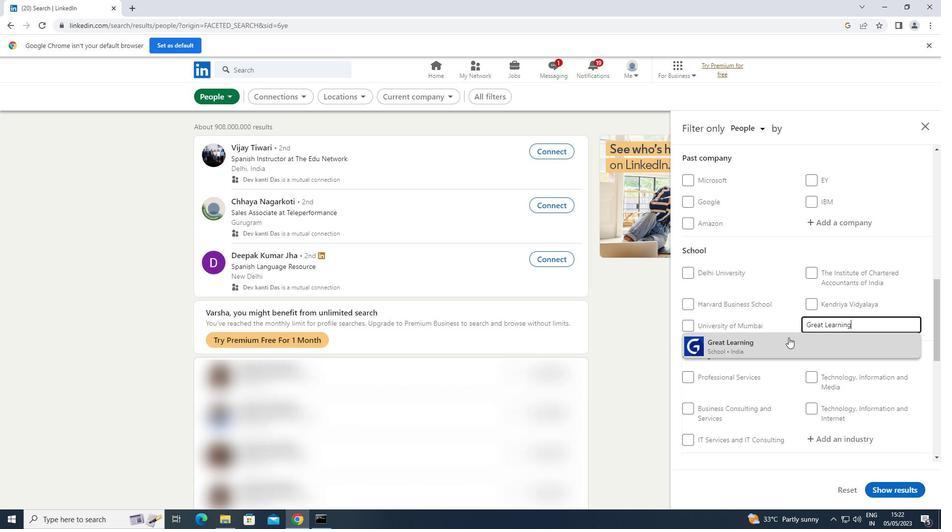 
Action: Mouse pressed left at (781, 343)
Screenshot: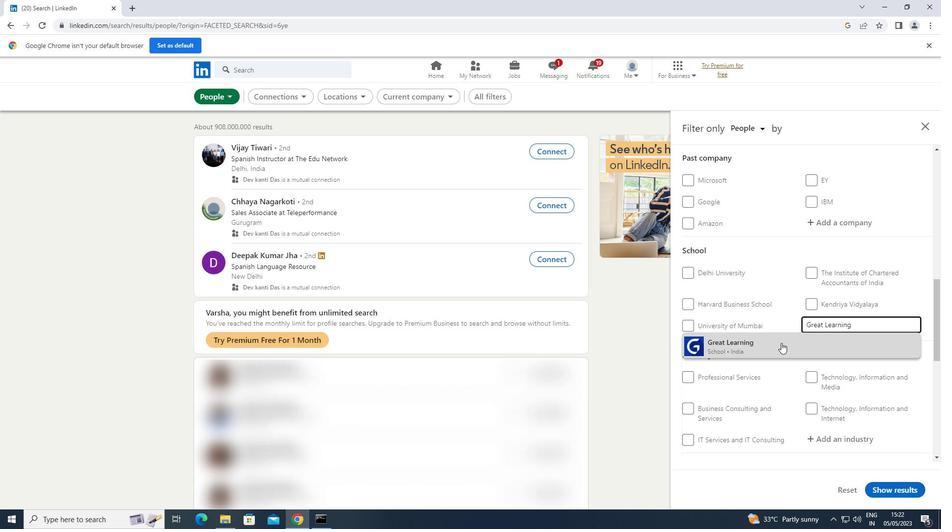 
Action: Mouse scrolled (781, 342) with delta (0, 0)
Screenshot: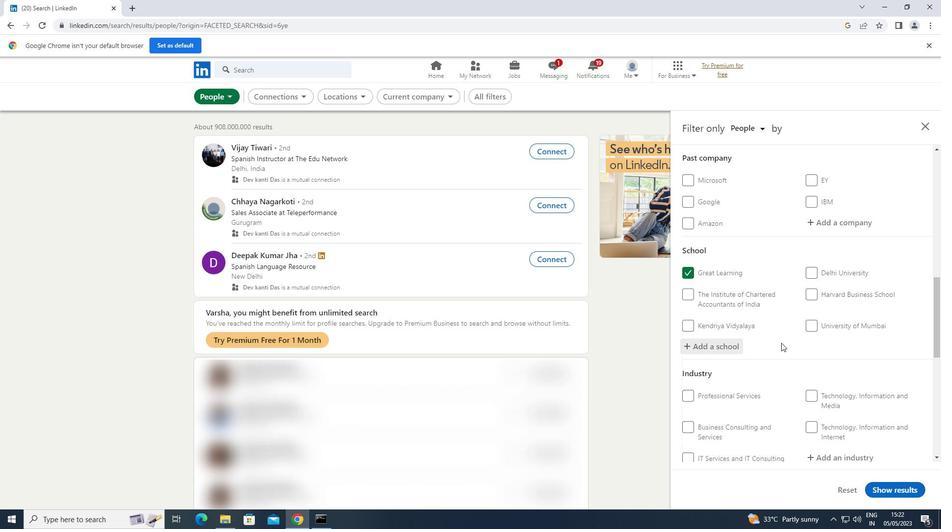 
Action: Mouse scrolled (781, 342) with delta (0, 0)
Screenshot: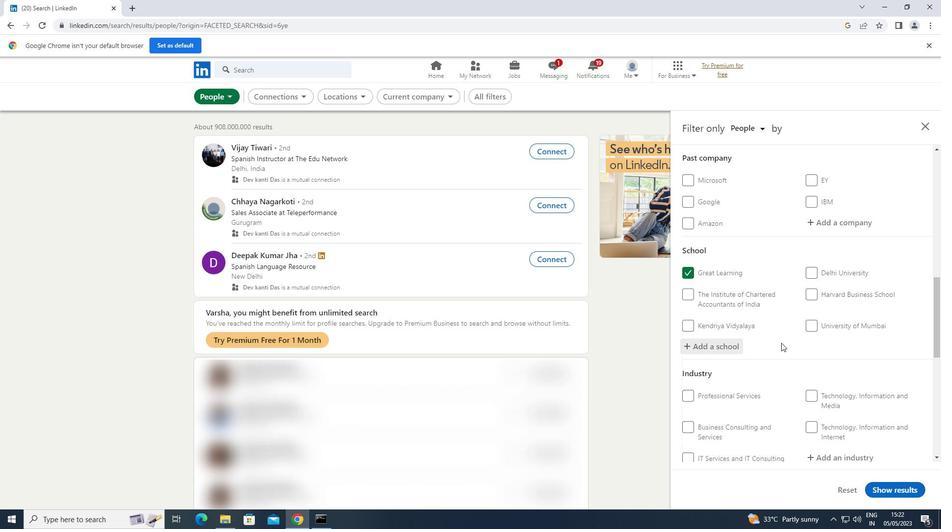
Action: Mouse scrolled (781, 342) with delta (0, 0)
Screenshot: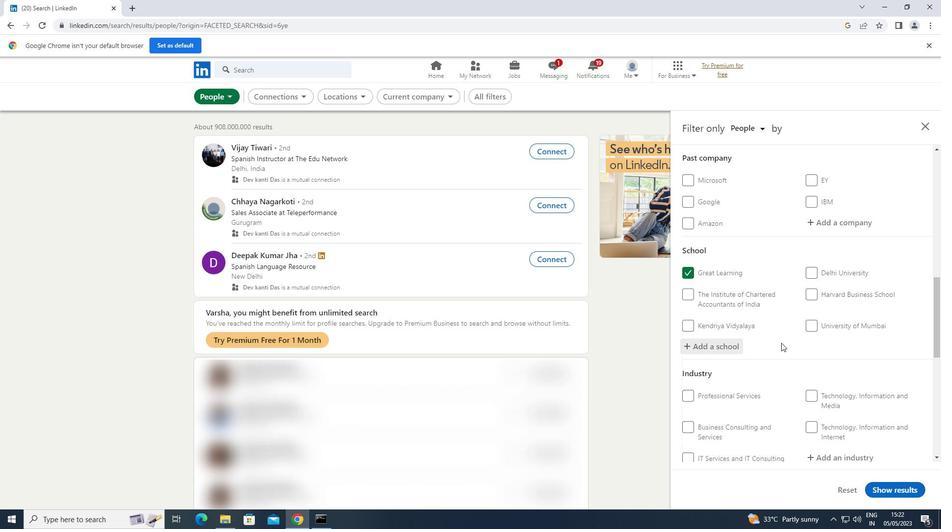 
Action: Mouse scrolled (781, 342) with delta (0, 0)
Screenshot: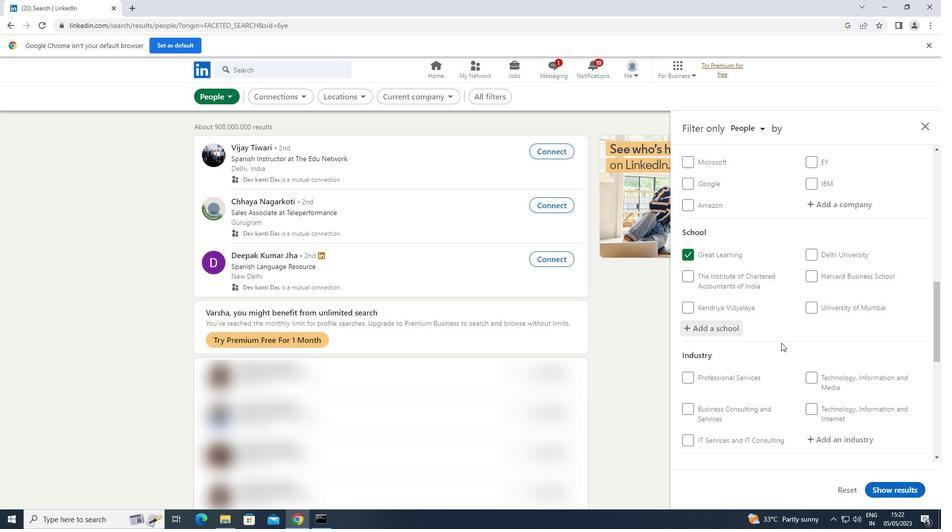 
Action: Mouse moved to (850, 260)
Screenshot: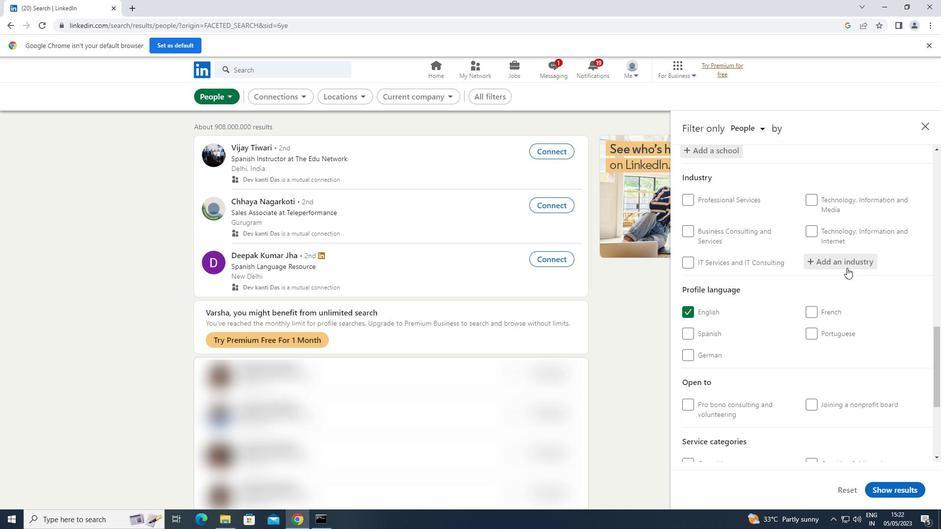 
Action: Mouse pressed left at (850, 260)
Screenshot: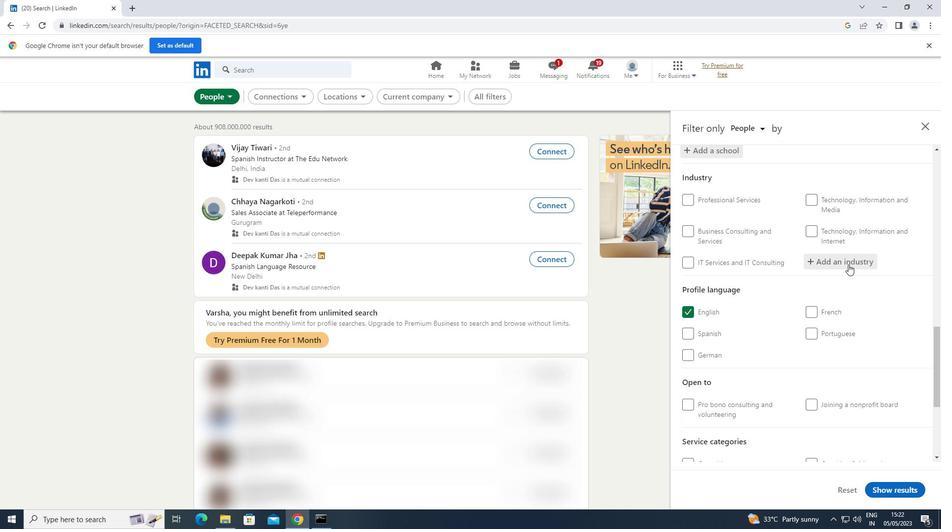 
Action: Key pressed <Key.shift>MARKETING
Screenshot: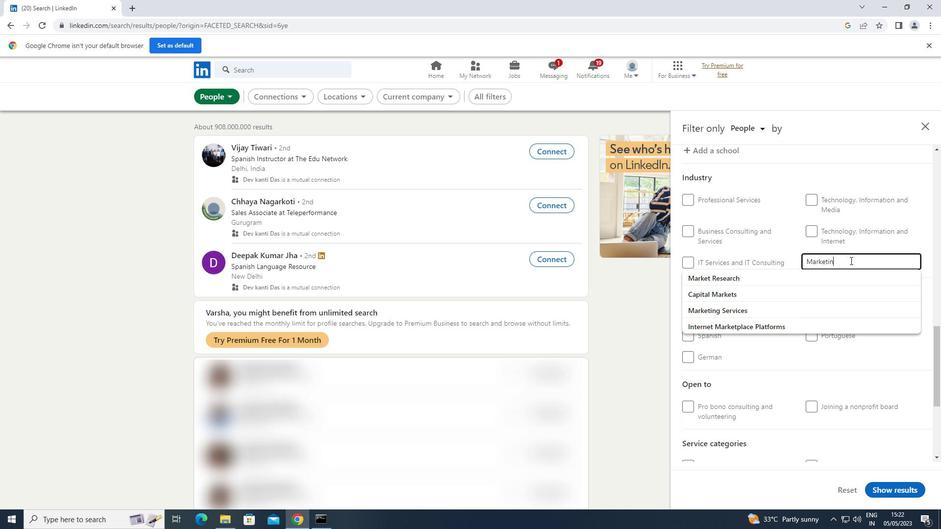 
Action: Mouse moved to (769, 272)
Screenshot: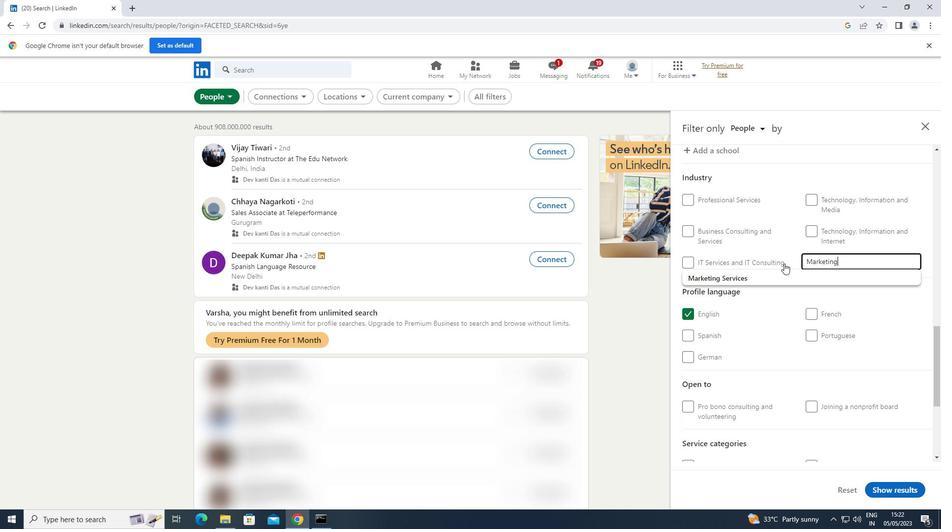 
Action: Mouse pressed left at (769, 272)
Screenshot: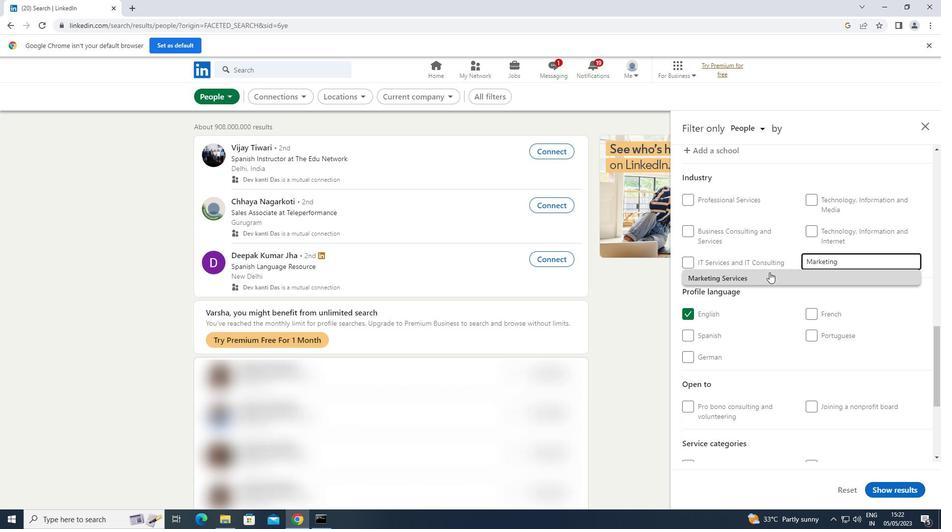 
Action: Mouse scrolled (769, 272) with delta (0, 0)
Screenshot: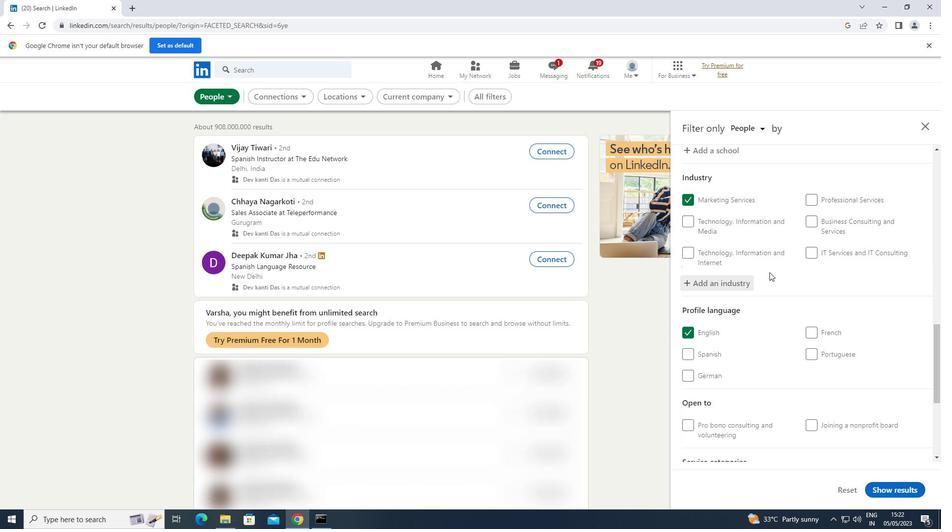 
Action: Mouse scrolled (769, 272) with delta (0, 0)
Screenshot: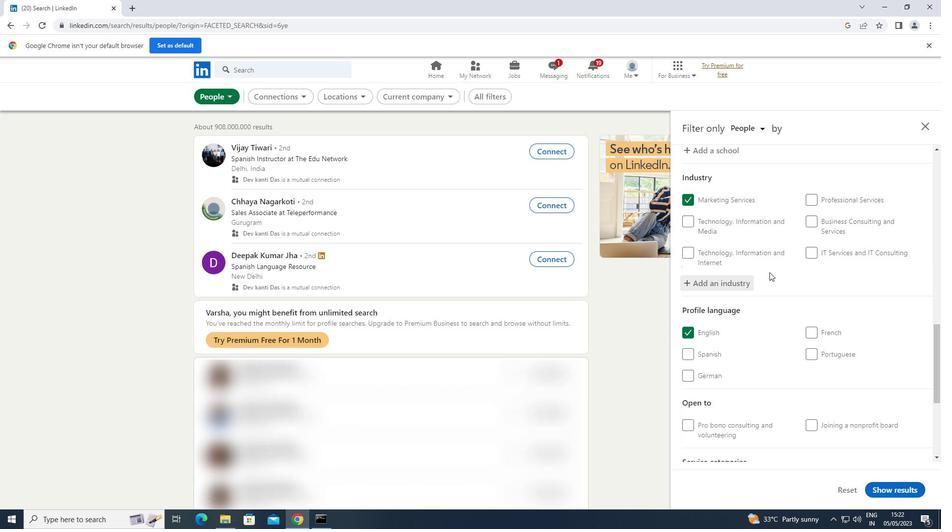 
Action: Mouse scrolled (769, 272) with delta (0, 0)
Screenshot: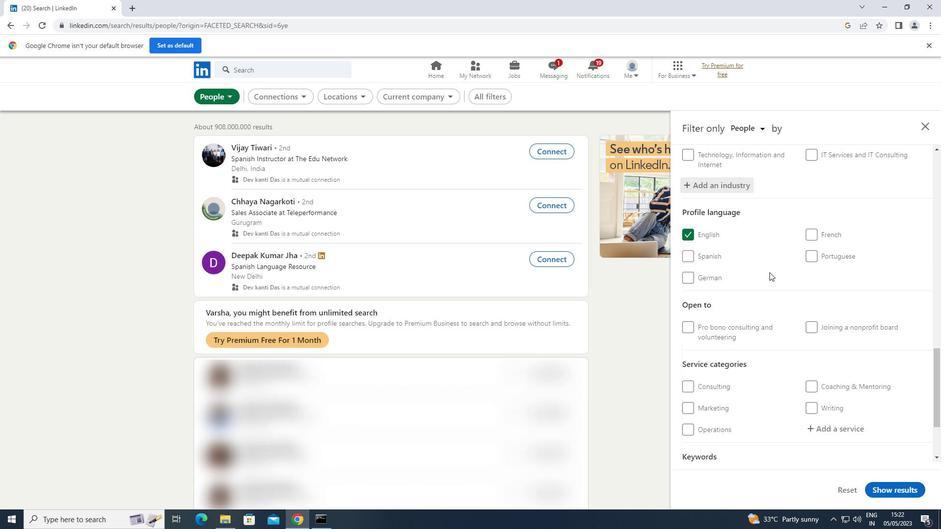 
Action: Mouse scrolled (769, 272) with delta (0, 0)
Screenshot: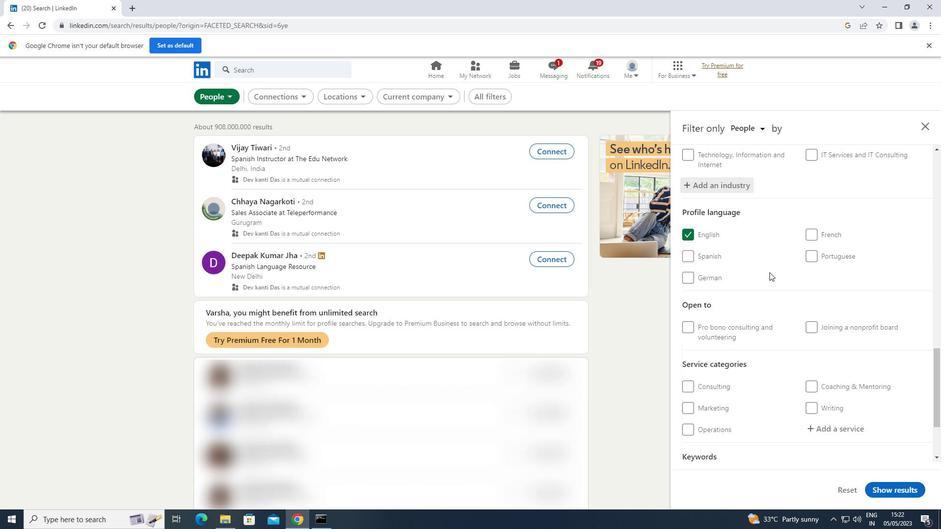 
Action: Mouse scrolled (769, 272) with delta (0, 0)
Screenshot: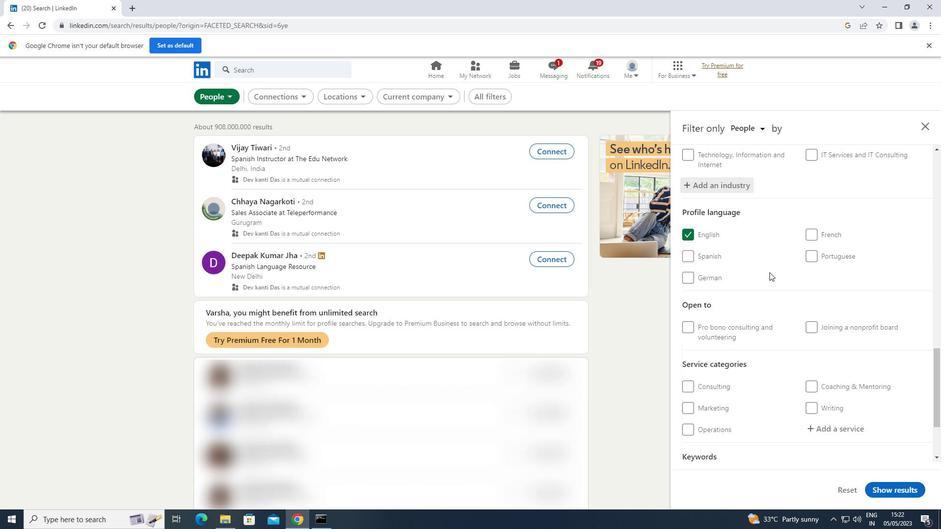 
Action: Mouse moved to (815, 322)
Screenshot: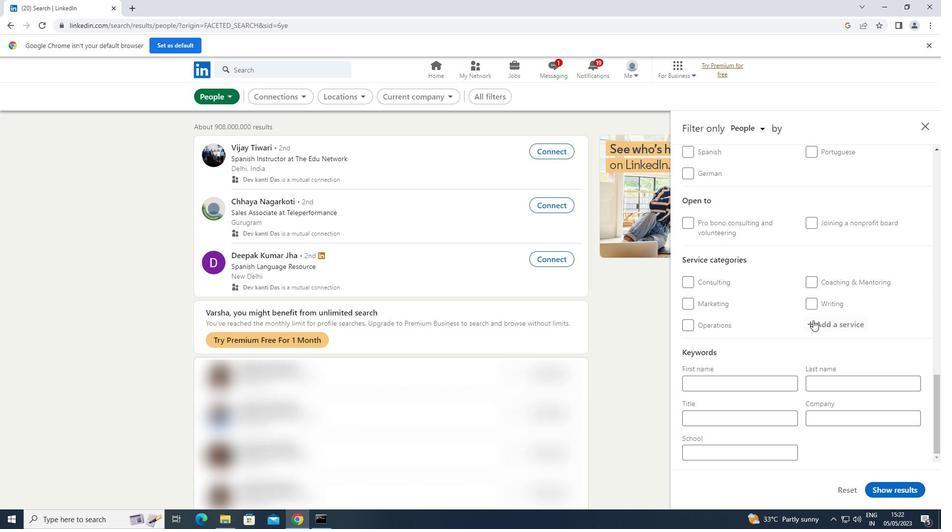 
Action: Mouse pressed left at (815, 322)
Screenshot: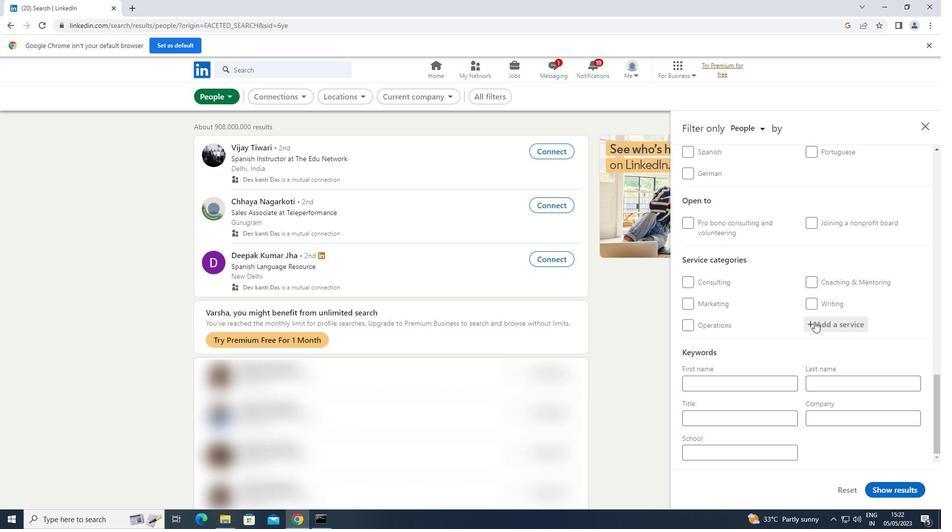 
Action: Key pressed <Key.shift>ANIMATION<Key.shift>ARCHITECTURE
Screenshot: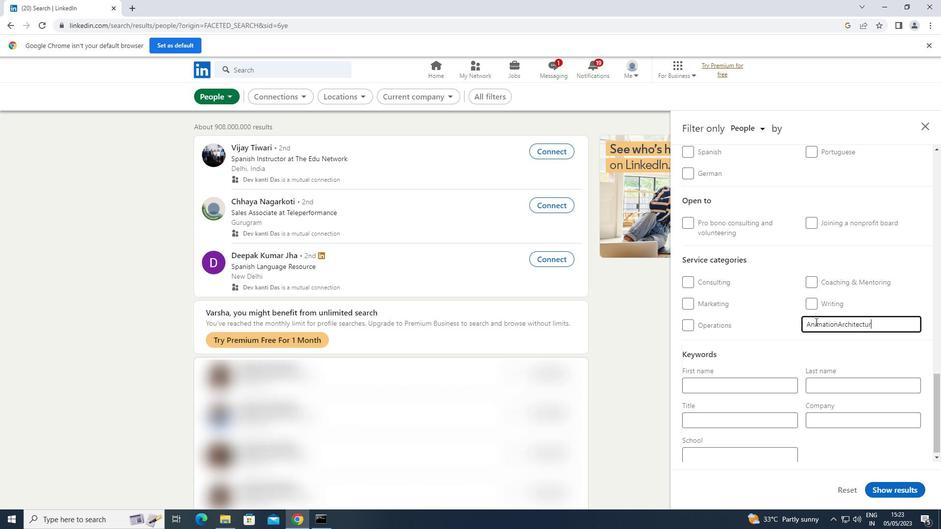 
Action: Mouse moved to (734, 419)
Screenshot: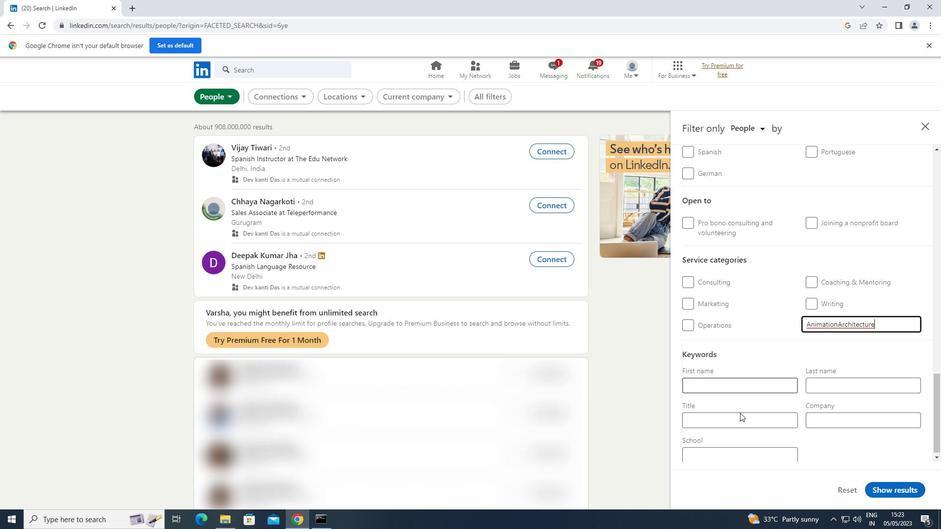 
Action: Mouse pressed left at (734, 419)
Screenshot: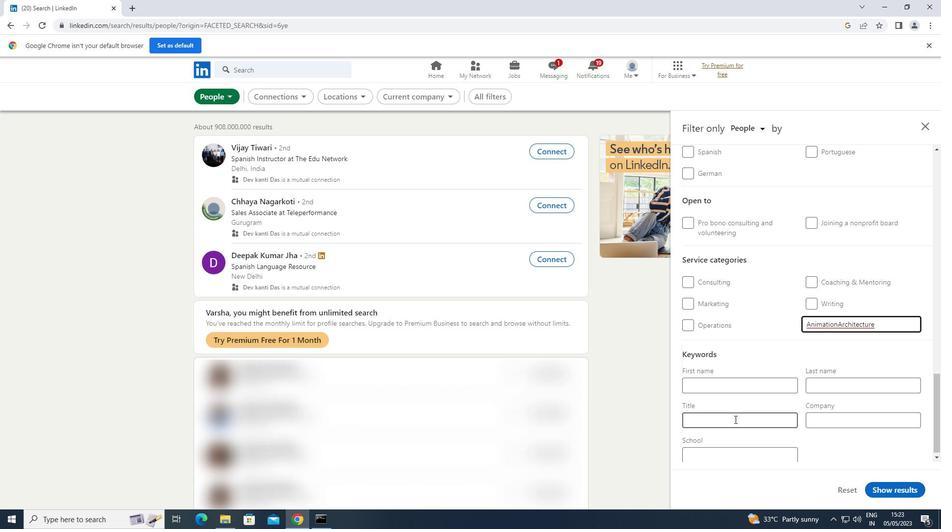 
Action: Key pressed <Key.shift>TRANSLATOR
Screenshot: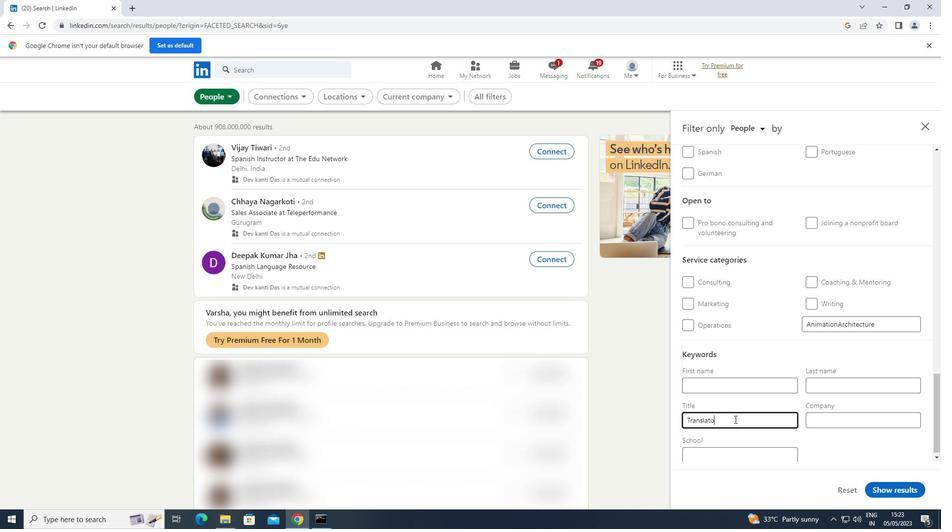 
Action: Mouse moved to (913, 493)
Screenshot: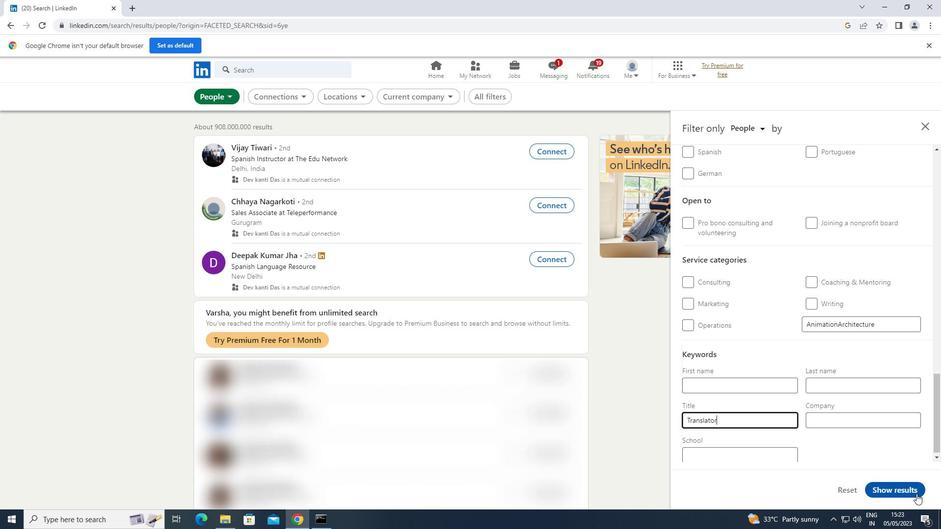 
Action: Mouse pressed left at (913, 493)
Screenshot: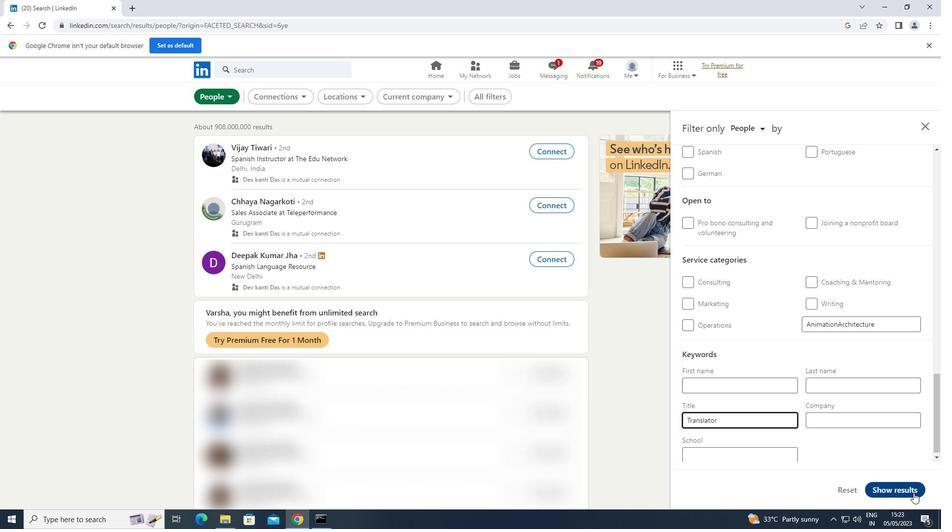
